 Task: Find a rental property in Presov, Slovakia, from 3rd to 17th August for 4 guests, with a price range of ₹3000 to ₹15000, 3 bedrooms, 4 beds, 2 bathrooms, house type, self check-in, and English-speaking host.
Action: Mouse moved to (705, 113)
Screenshot: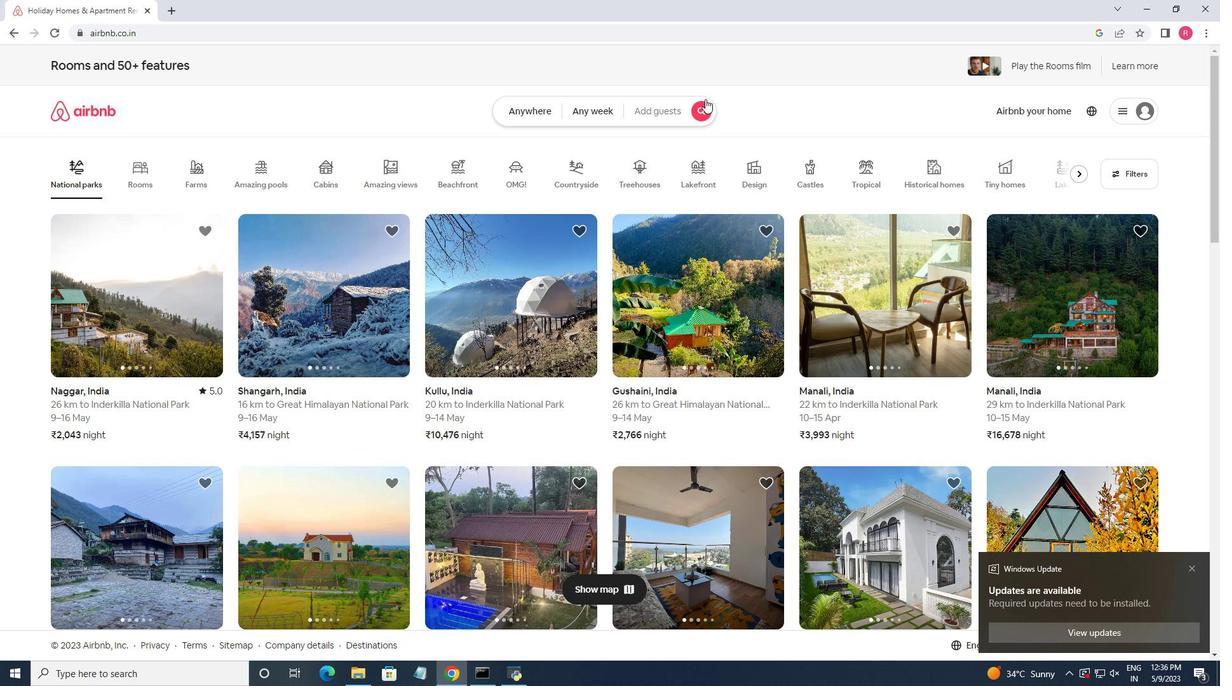 
Action: Mouse pressed left at (705, 113)
Screenshot: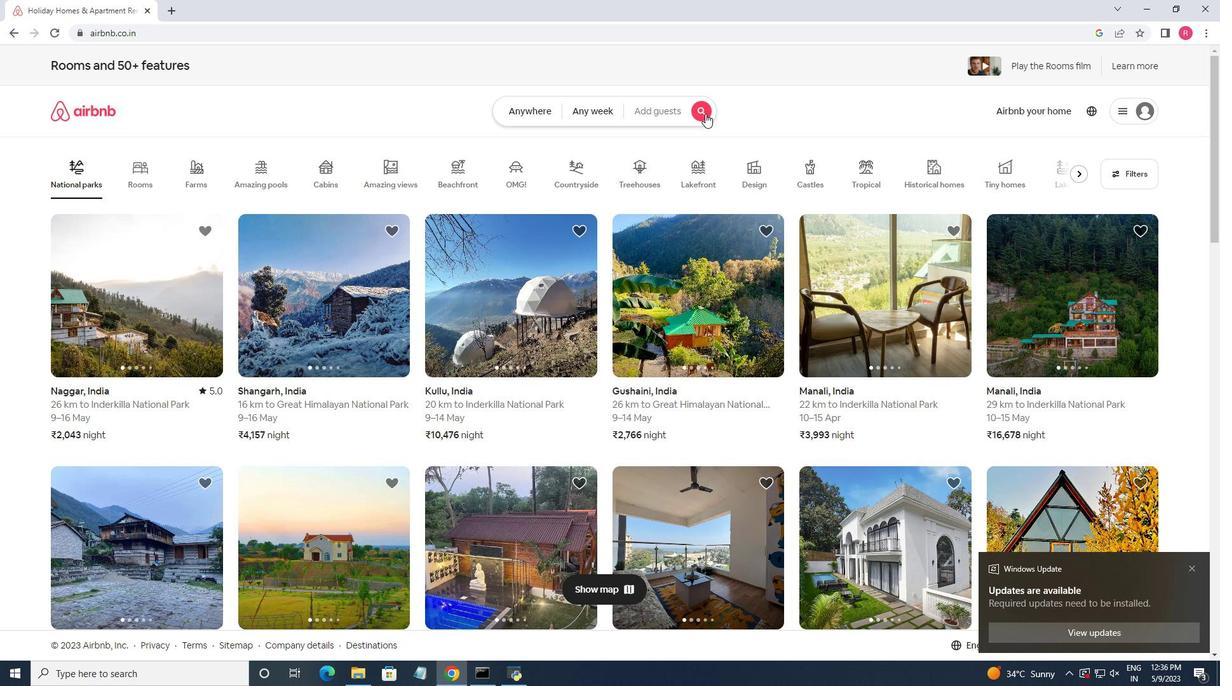 
Action: Mouse moved to (437, 163)
Screenshot: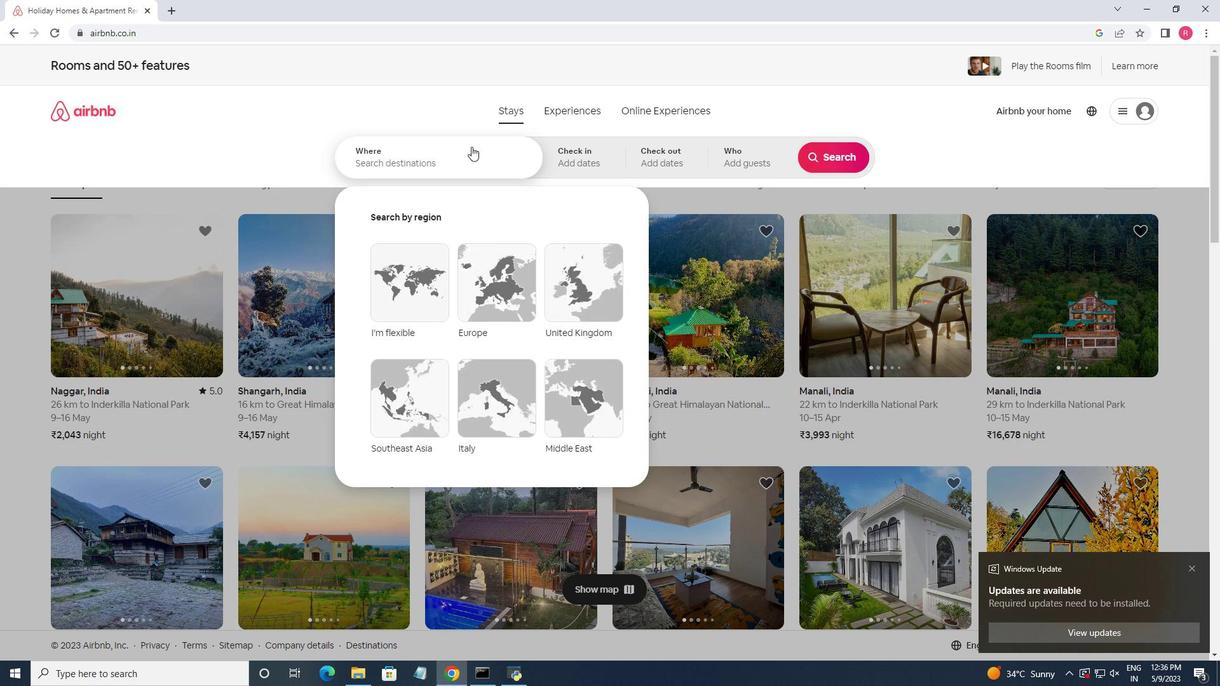 
Action: Mouse pressed left at (437, 163)
Screenshot: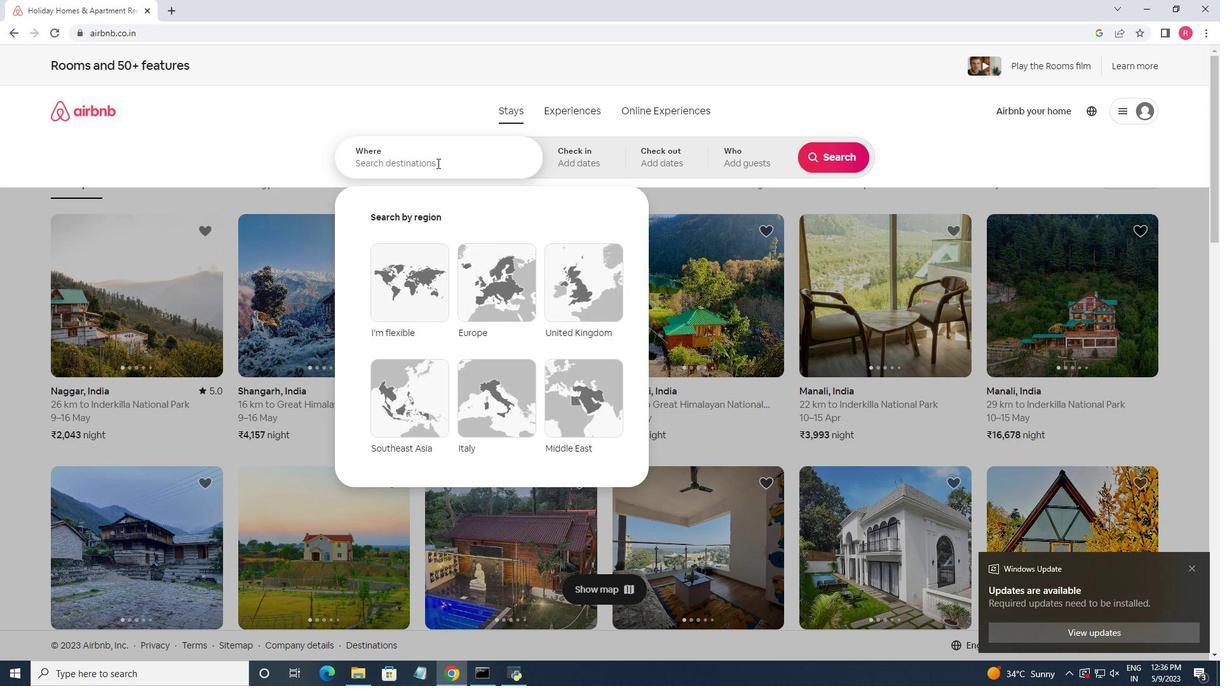 
Action: Key pressed <Key.shift>Presov<Key.space><Key.backspace><Key.shift><<Key.space><Key.shift>Slovakia<Key.enter>
Screenshot: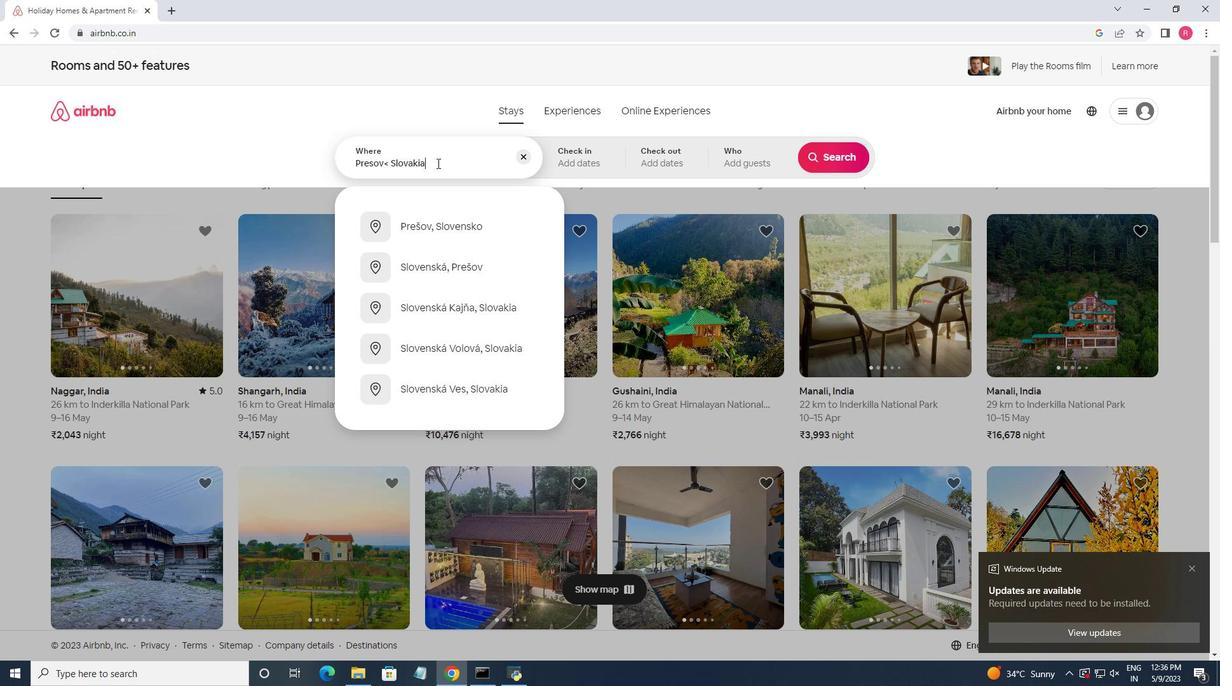 
Action: Mouse moved to (824, 263)
Screenshot: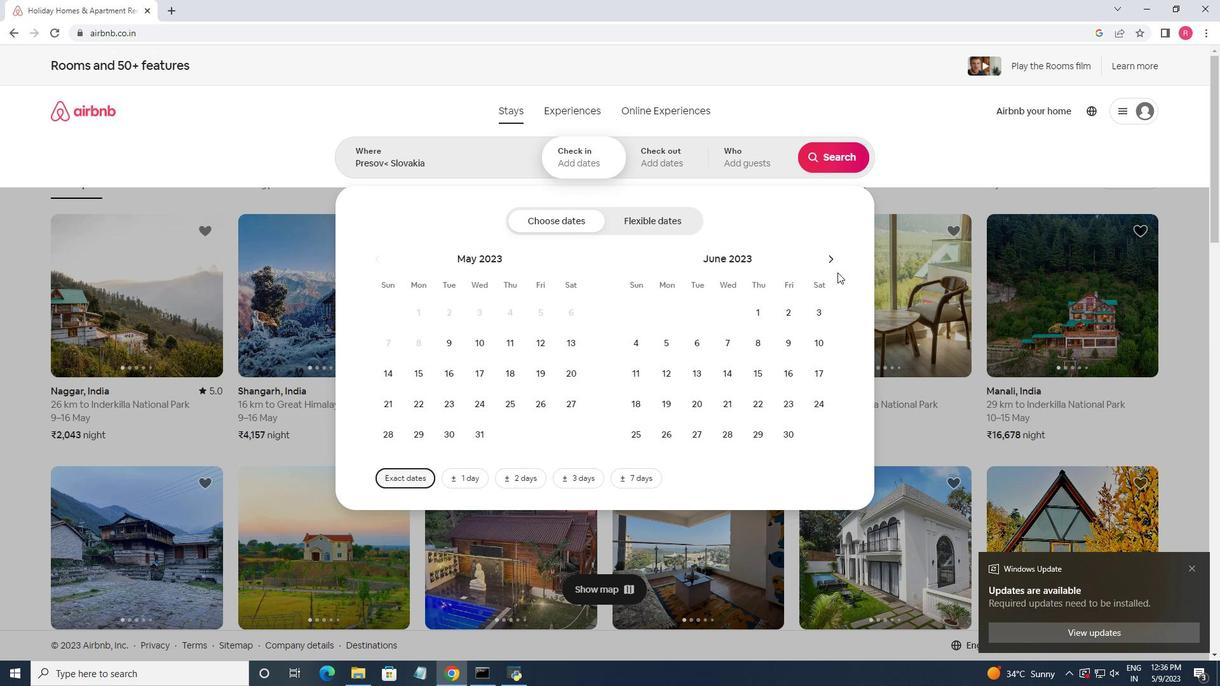 
Action: Mouse pressed left at (824, 263)
Screenshot: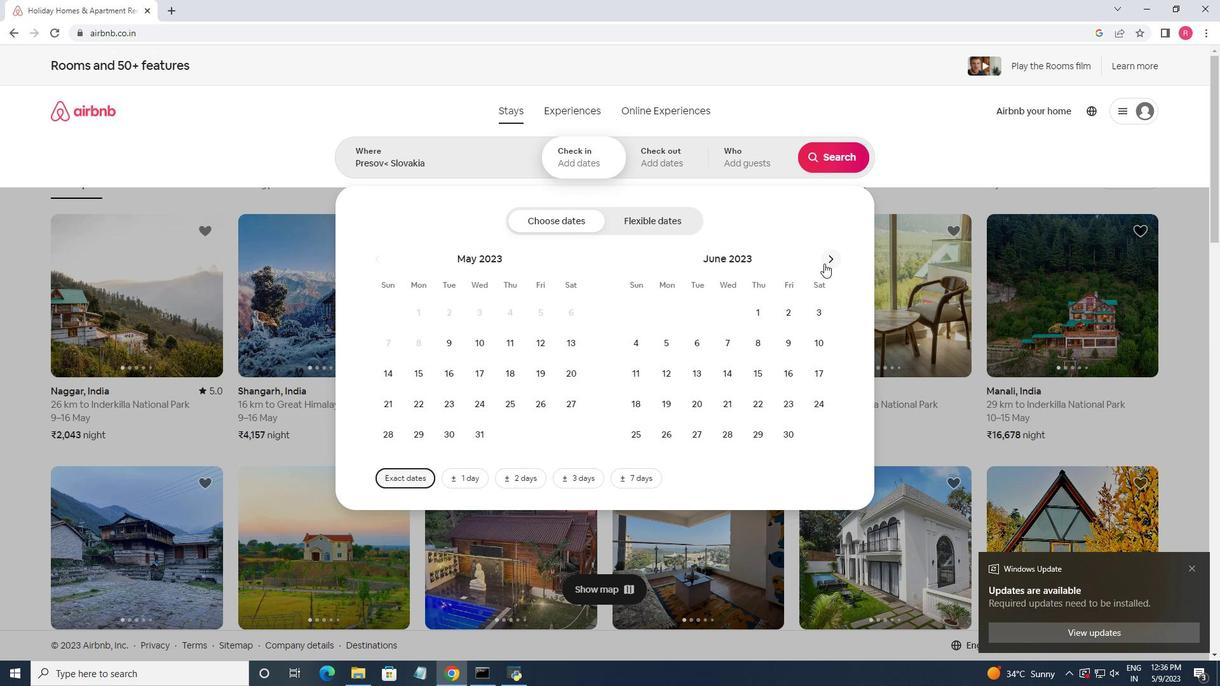 
Action: Mouse pressed left at (824, 263)
Screenshot: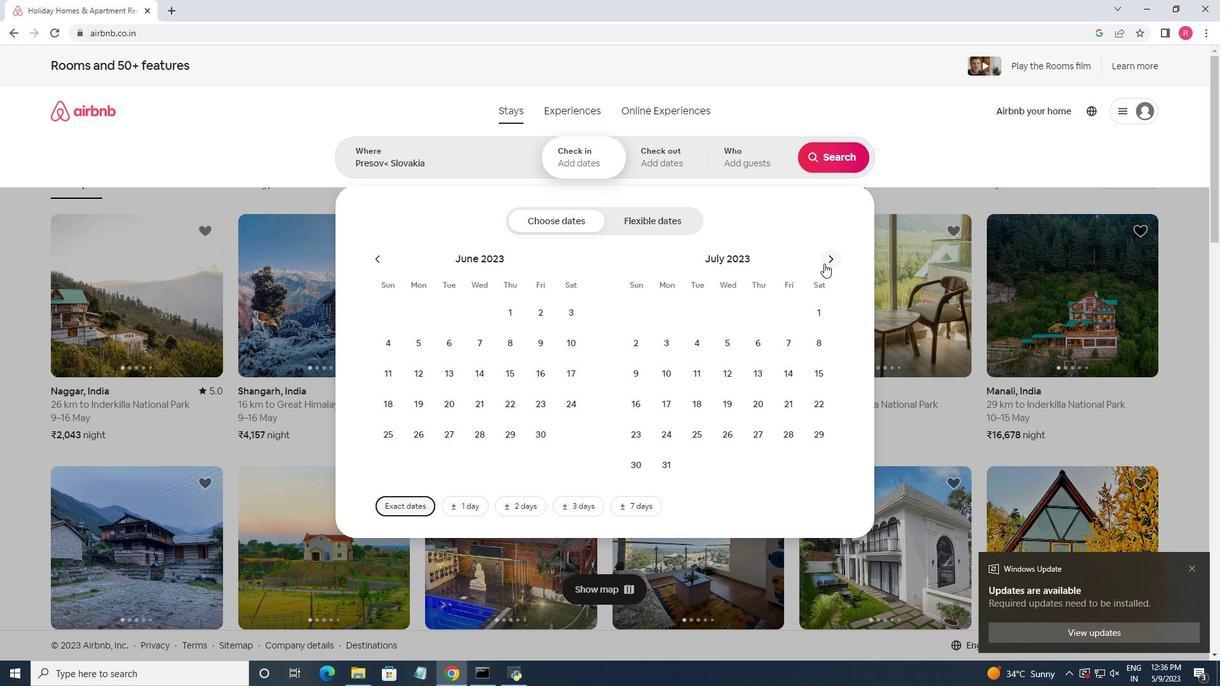 
Action: Mouse moved to (768, 312)
Screenshot: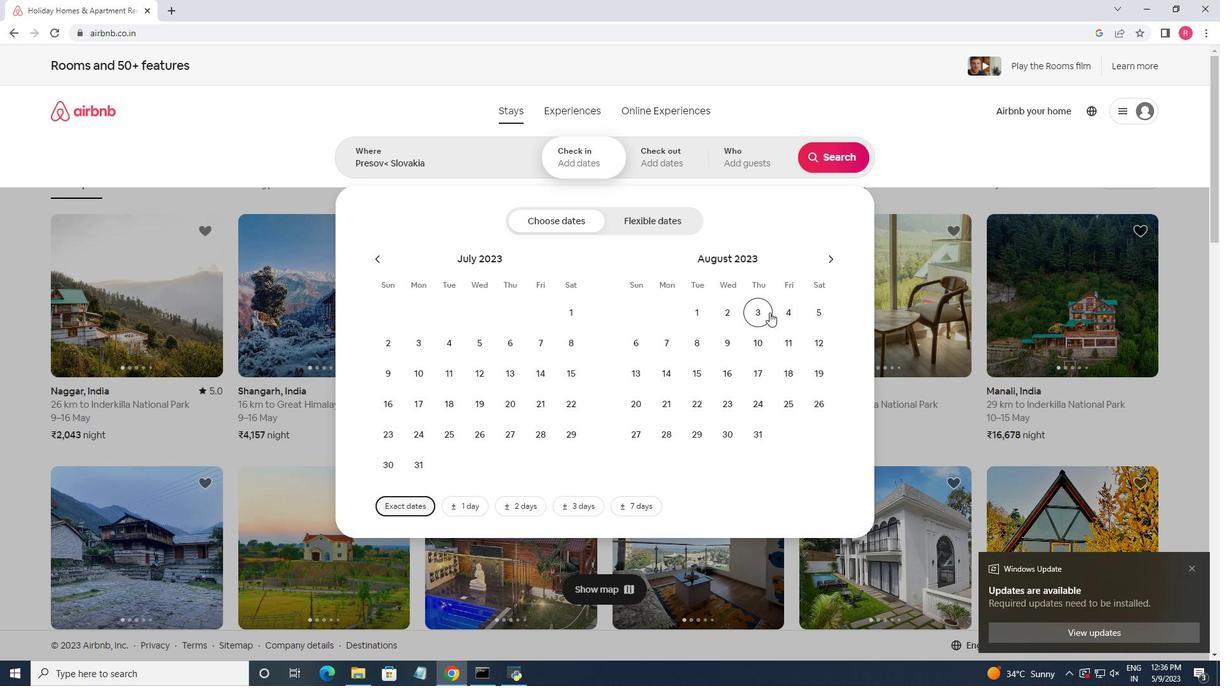 
Action: Mouse pressed left at (768, 312)
Screenshot: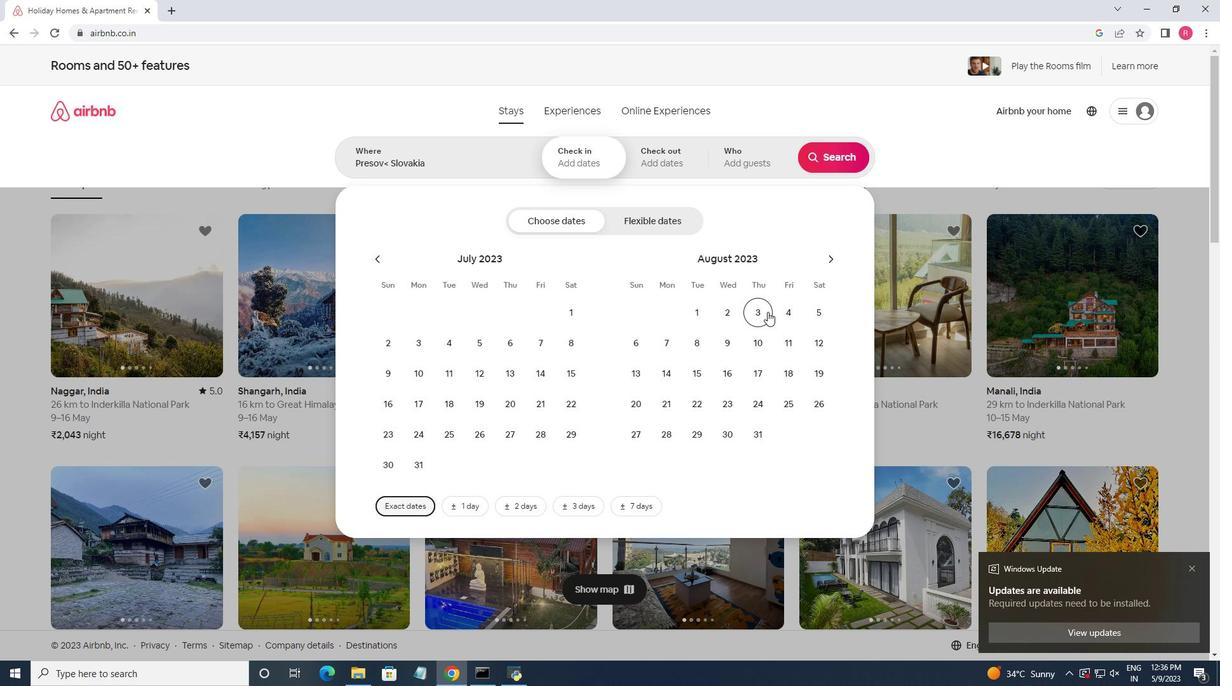 
Action: Mouse moved to (759, 374)
Screenshot: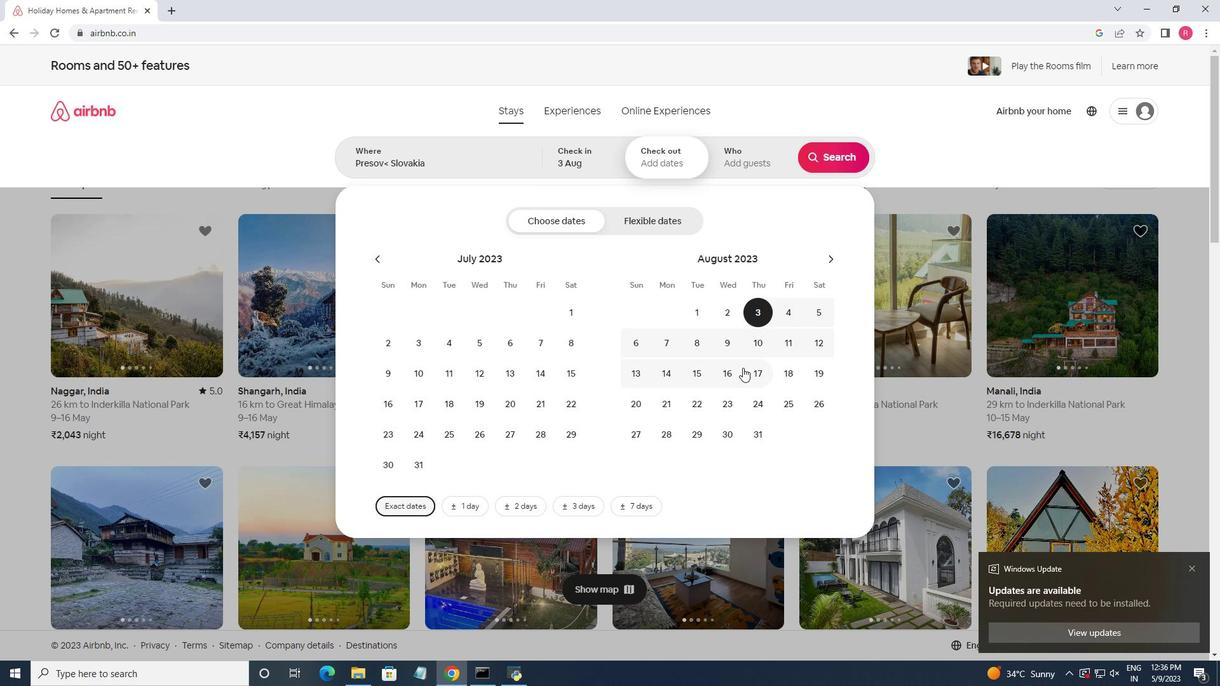 
Action: Mouse pressed left at (759, 374)
Screenshot: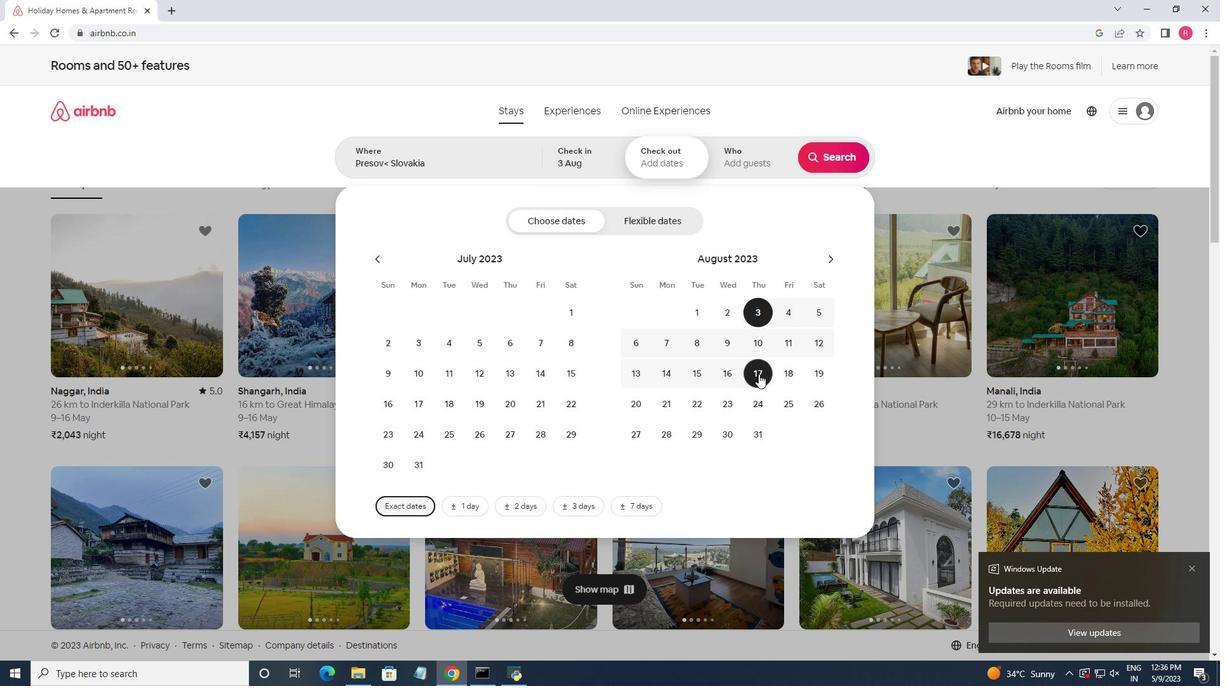 
Action: Mouse moved to (750, 167)
Screenshot: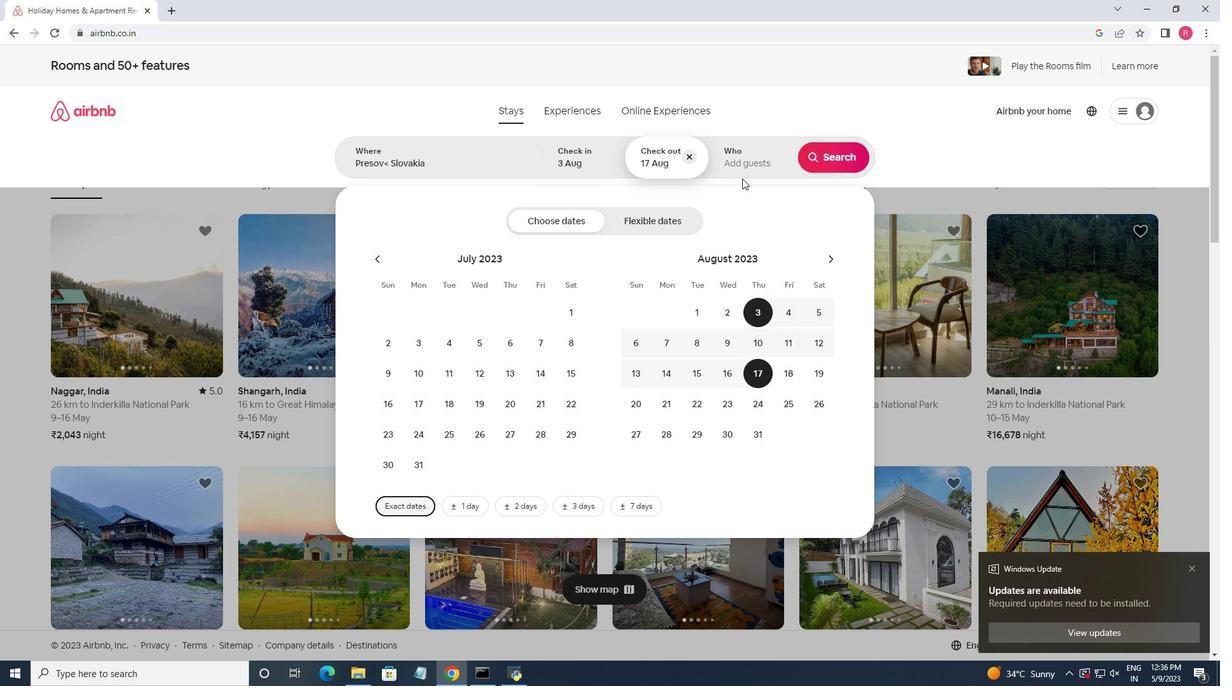 
Action: Mouse pressed left at (750, 167)
Screenshot: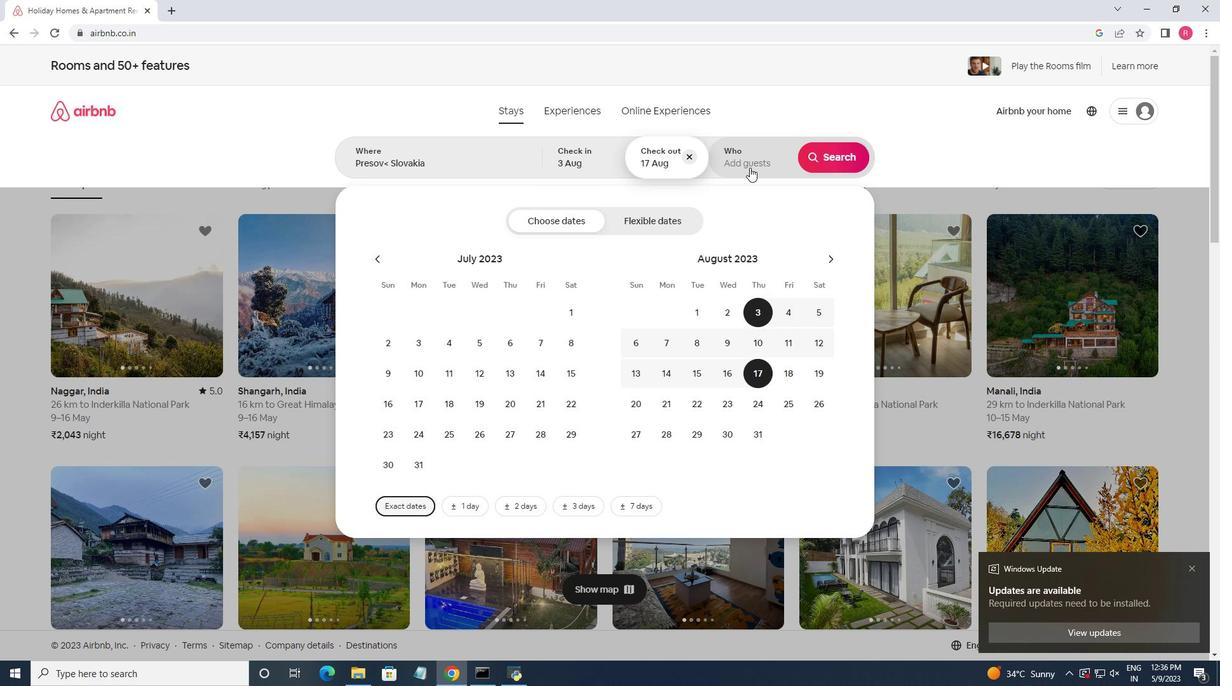
Action: Mouse moved to (845, 222)
Screenshot: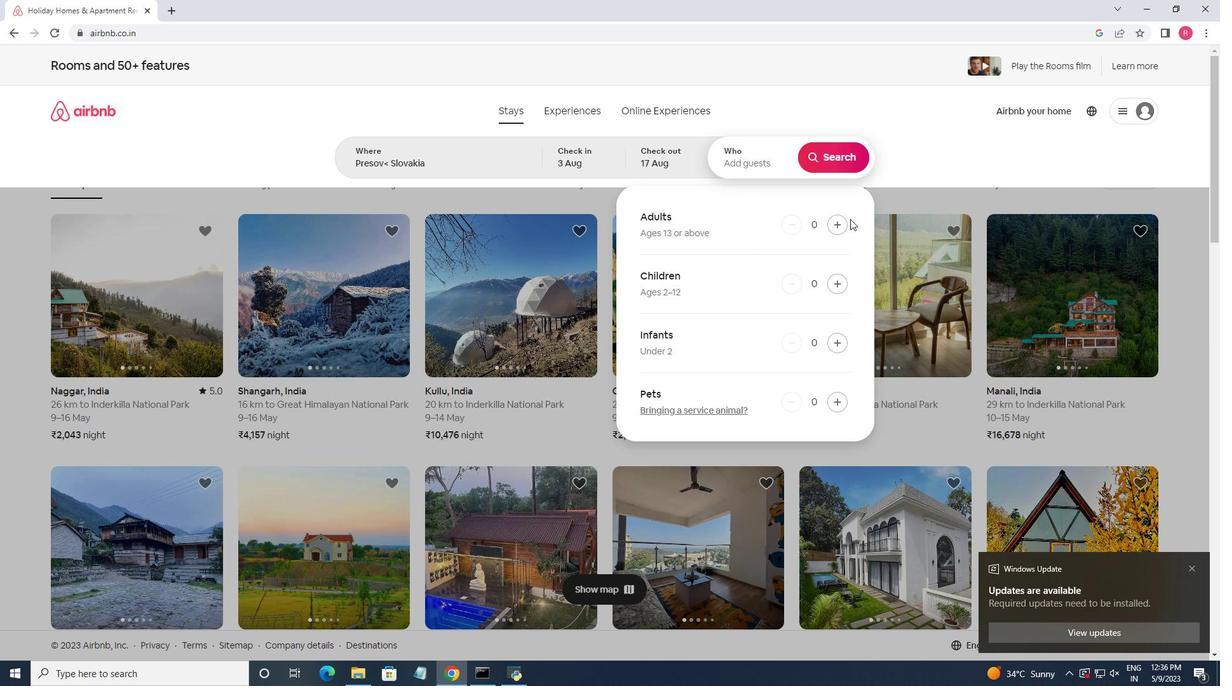 
Action: Mouse pressed left at (845, 222)
Screenshot: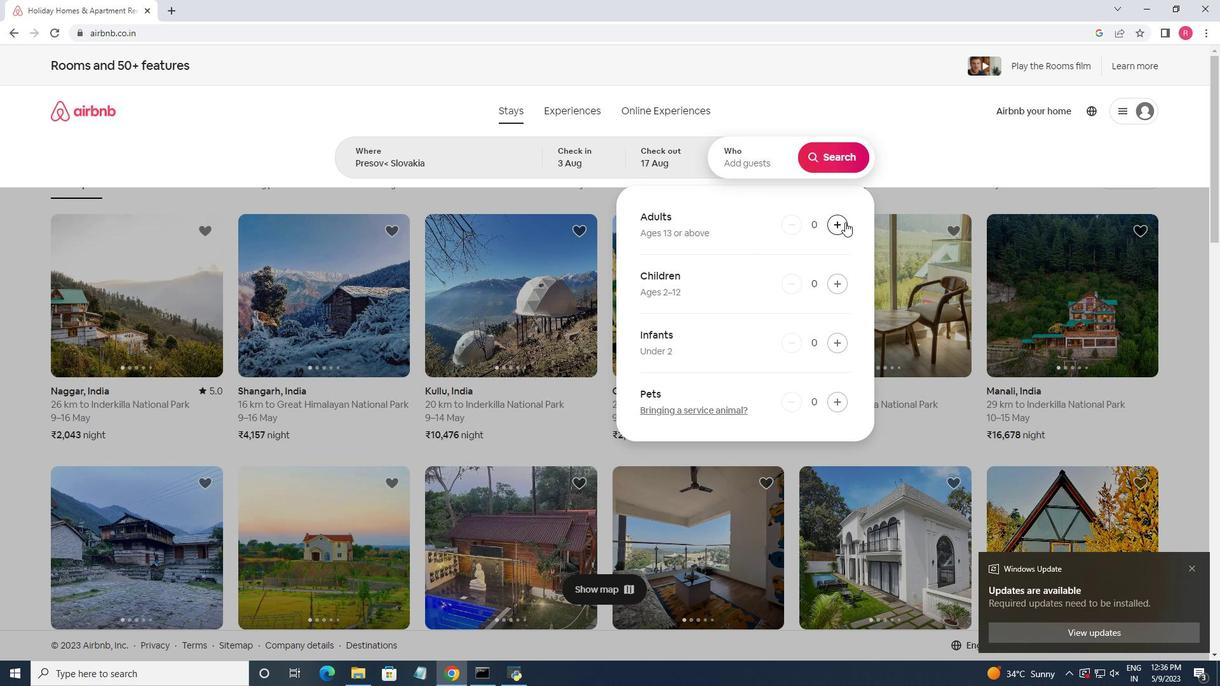 
Action: Mouse pressed left at (845, 222)
Screenshot: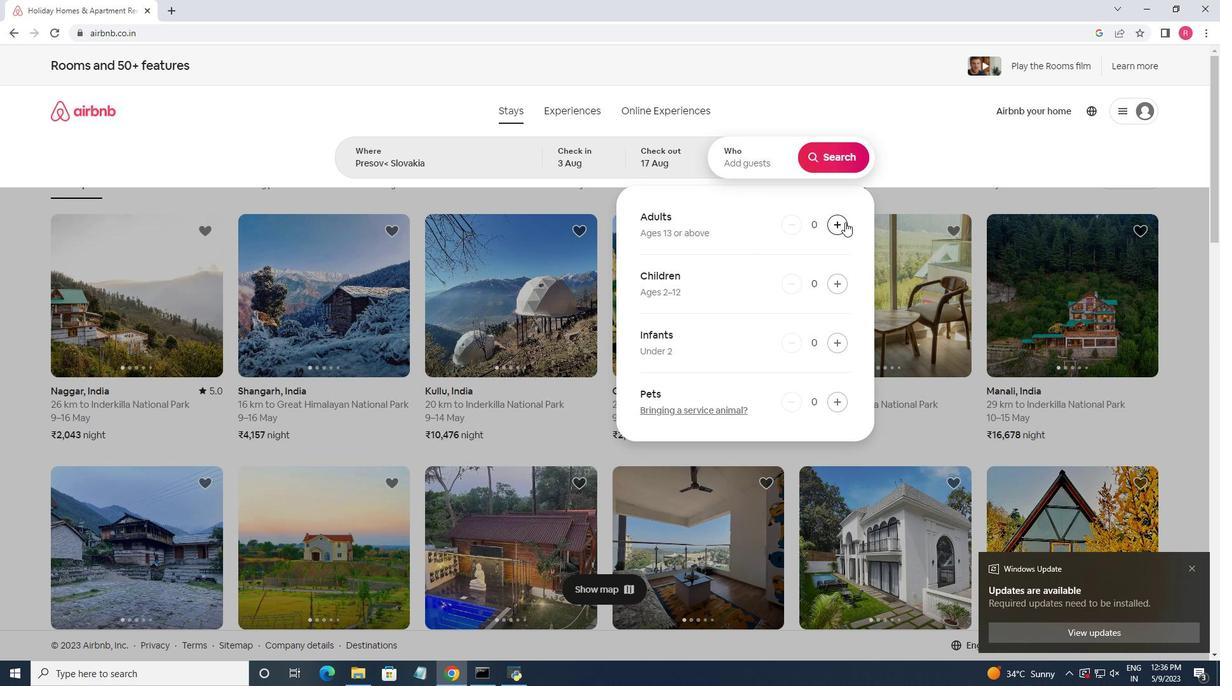
Action: Mouse pressed left at (845, 222)
Screenshot: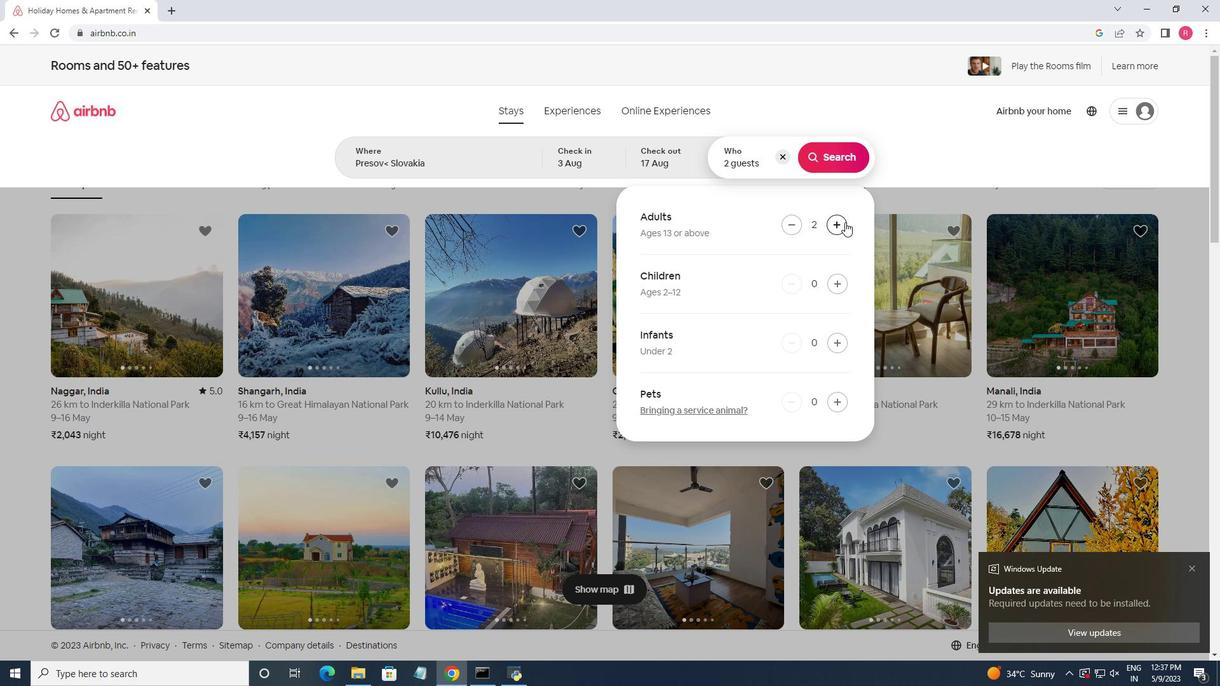 
Action: Mouse moved to (835, 284)
Screenshot: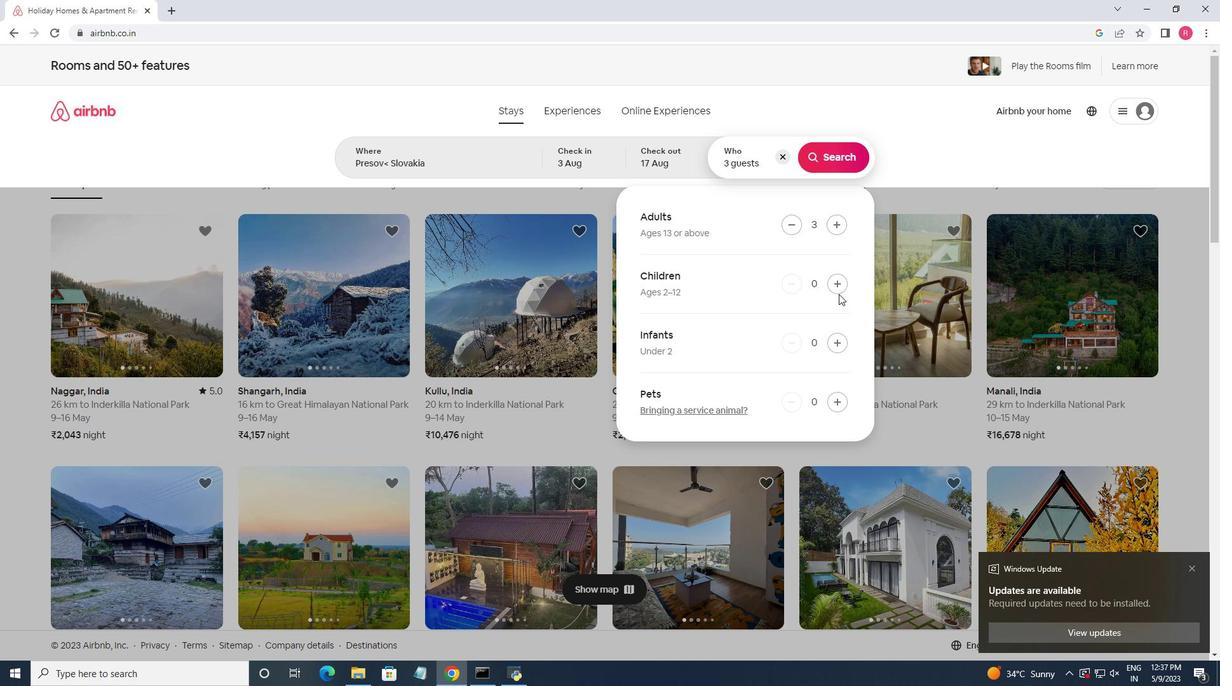 
Action: Mouse pressed left at (835, 284)
Screenshot: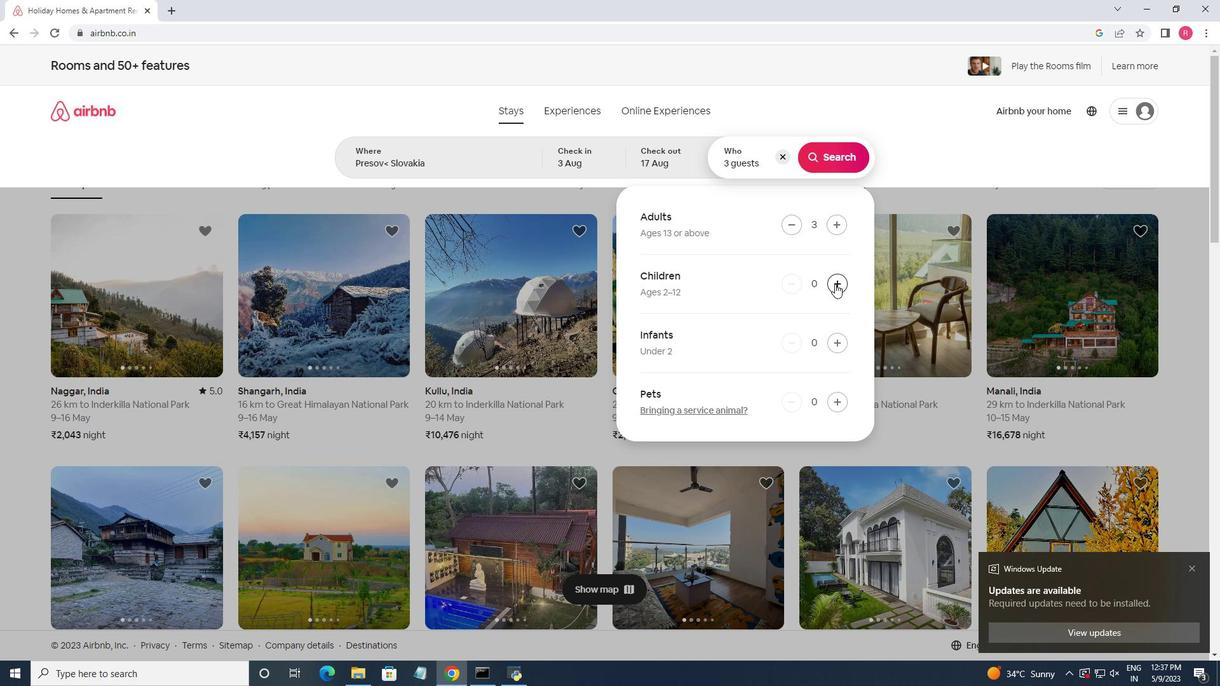 
Action: Mouse moved to (859, 160)
Screenshot: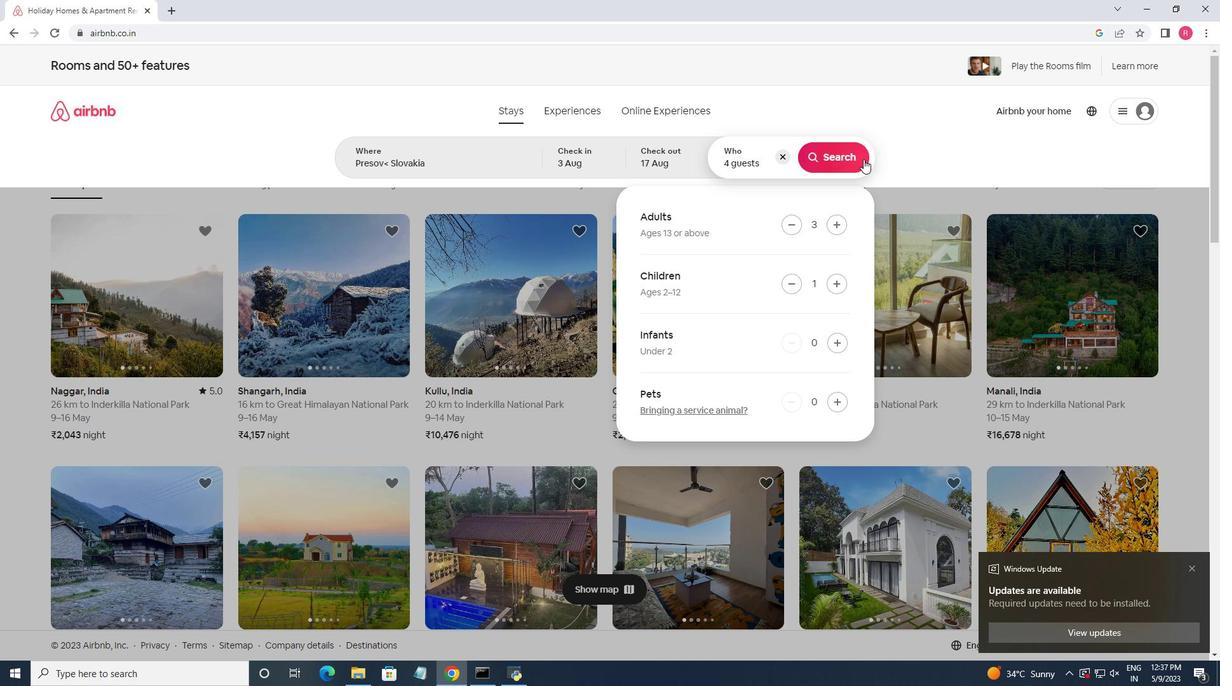 
Action: Mouse pressed left at (859, 160)
Screenshot: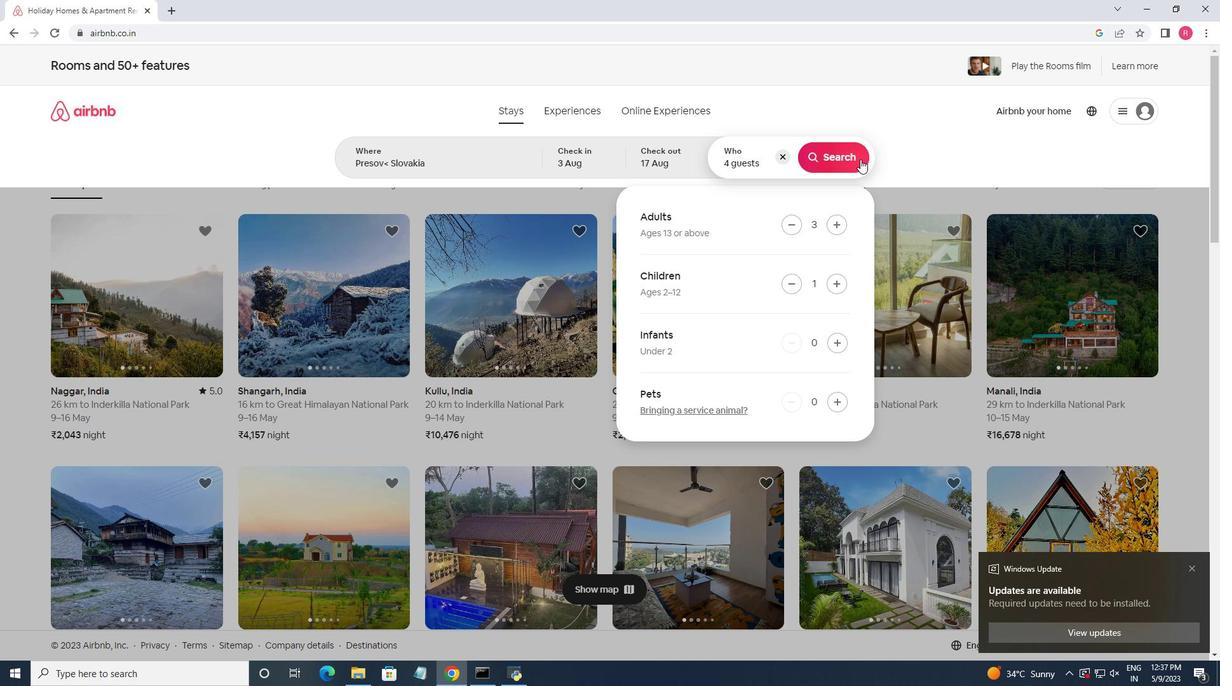 
Action: Mouse moved to (1142, 118)
Screenshot: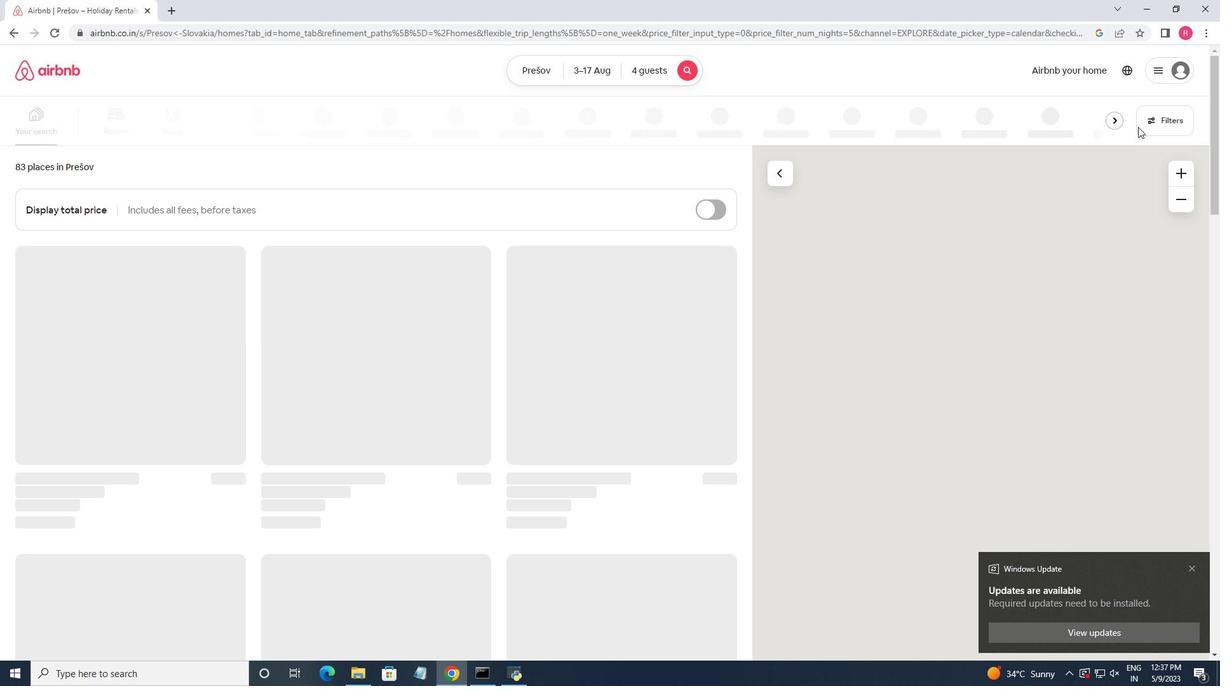 
Action: Mouse pressed left at (1142, 118)
Screenshot: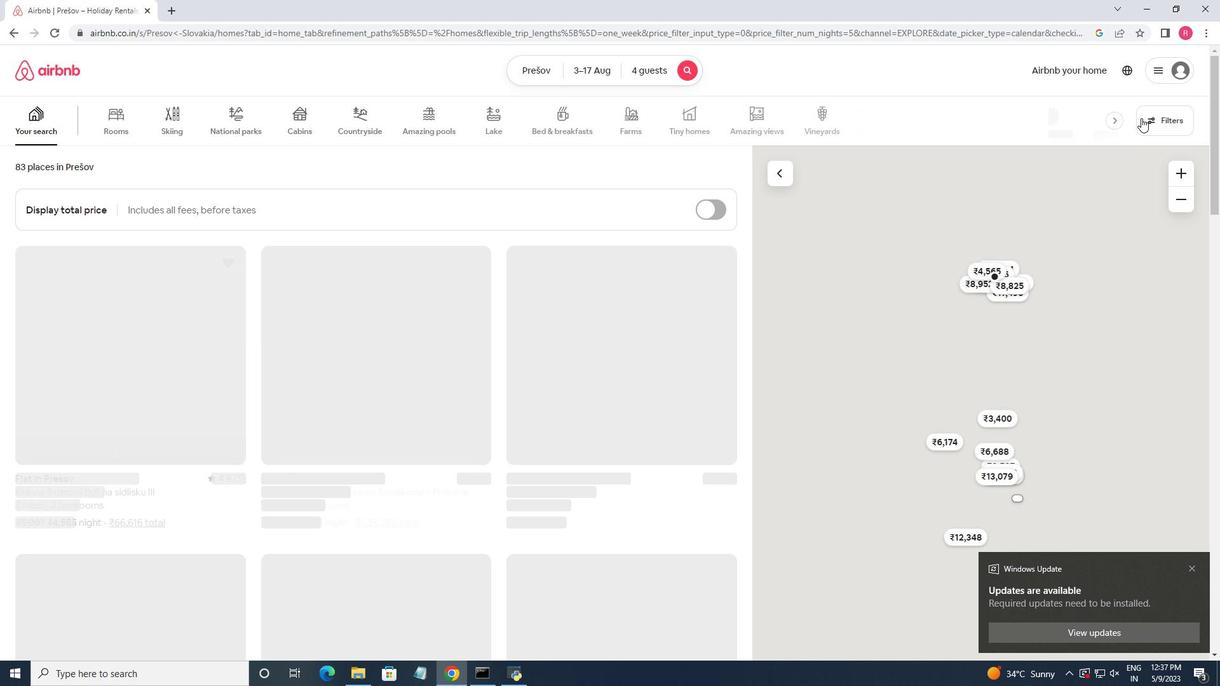 
Action: Mouse moved to (621, 363)
Screenshot: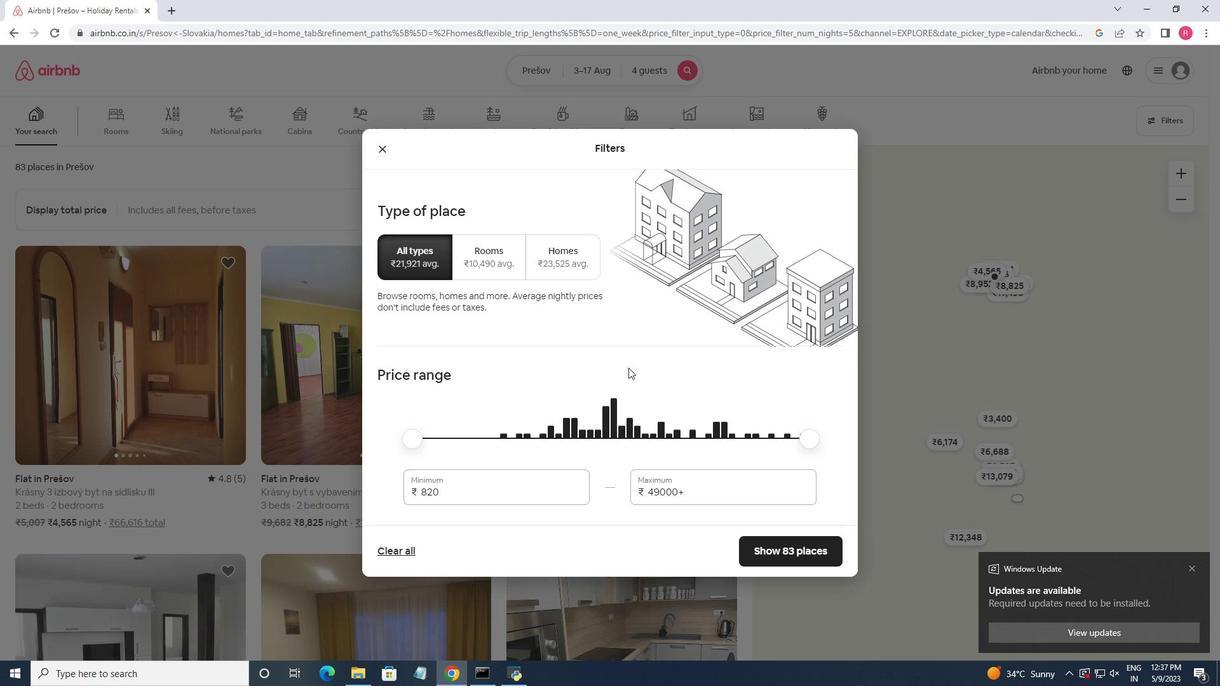 
Action: Mouse scrolled (621, 363) with delta (0, 0)
Screenshot: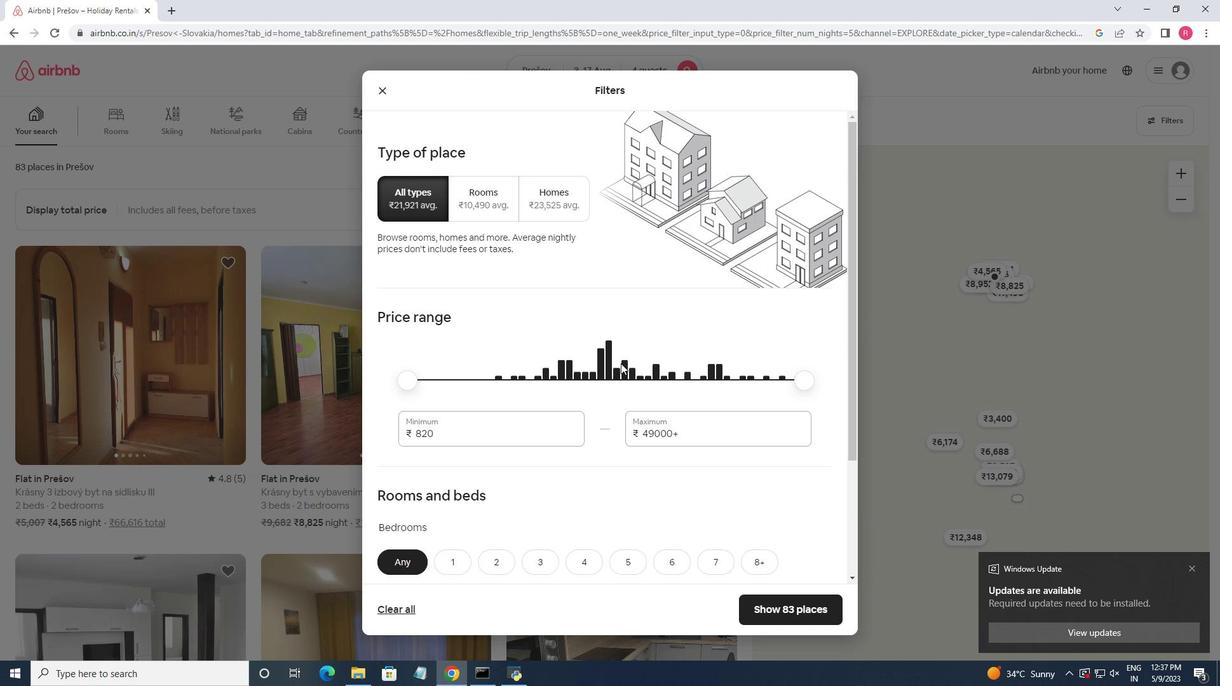 
Action: Mouse moved to (447, 368)
Screenshot: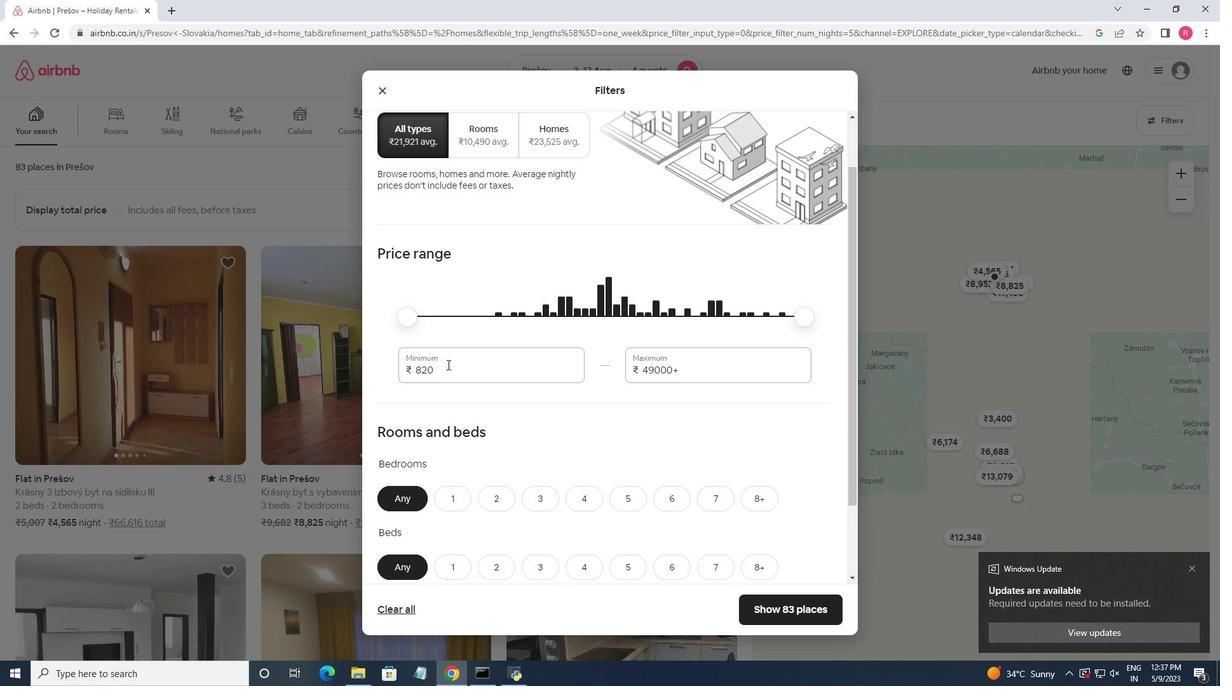 
Action: Mouse pressed left at (447, 368)
Screenshot: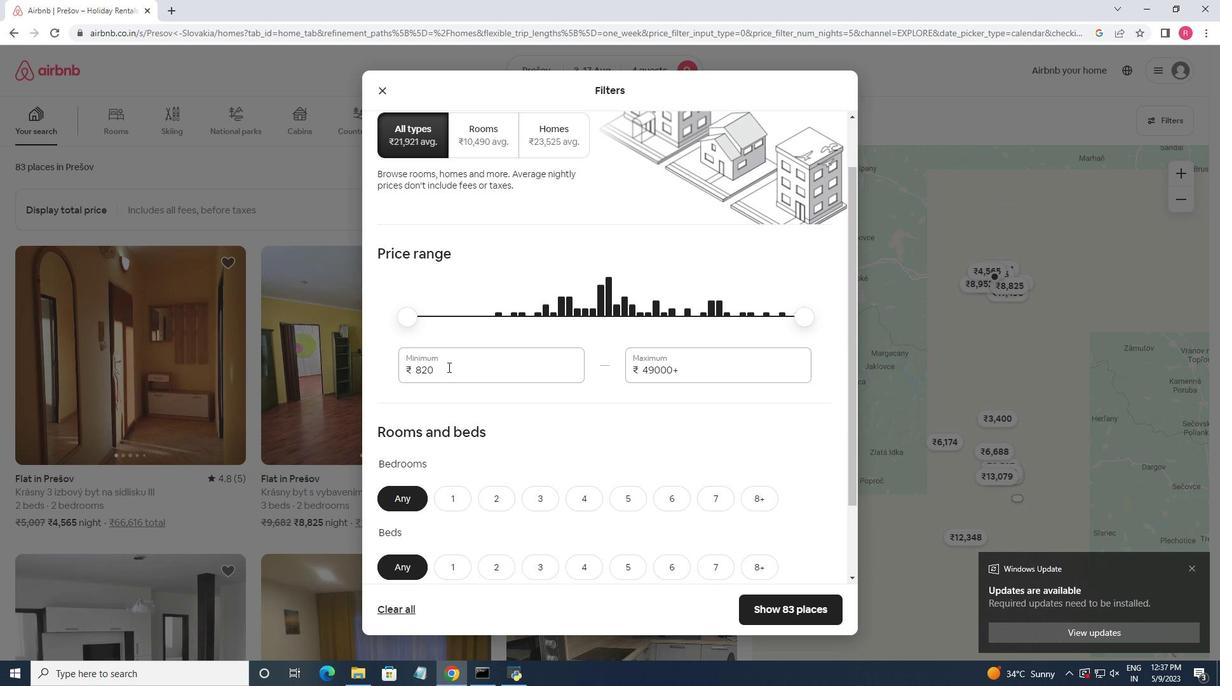 
Action: Mouse moved to (447, 368)
Screenshot: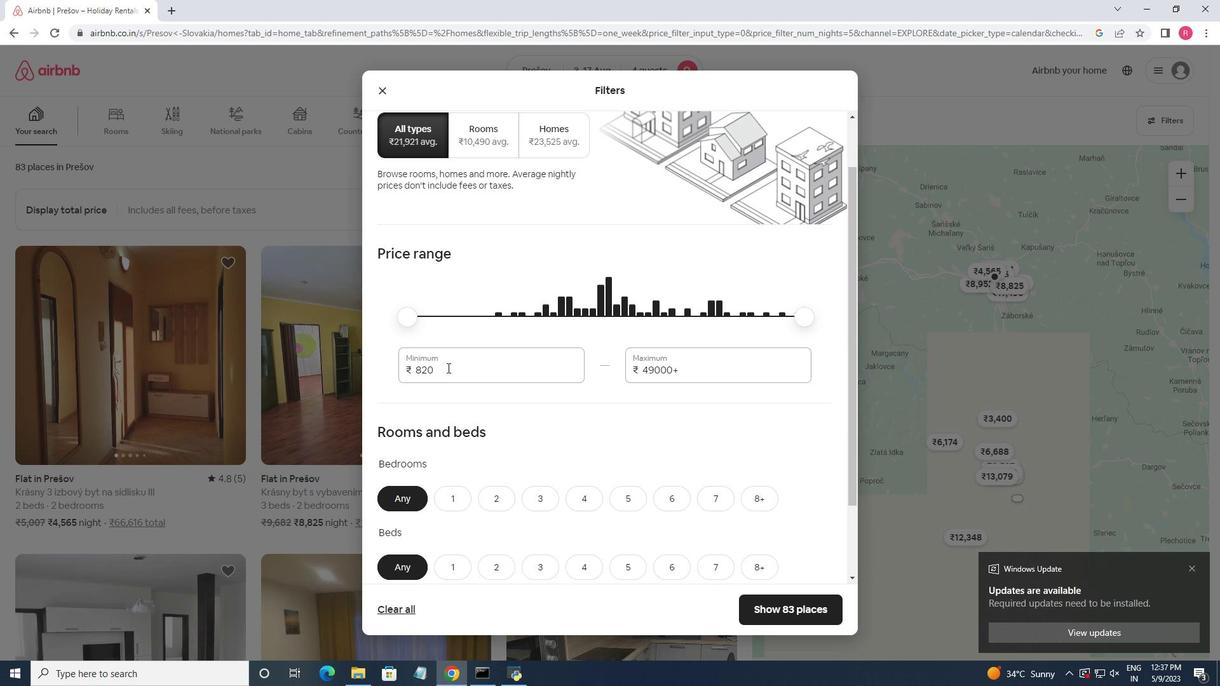 
Action: Mouse pressed left at (447, 368)
Screenshot: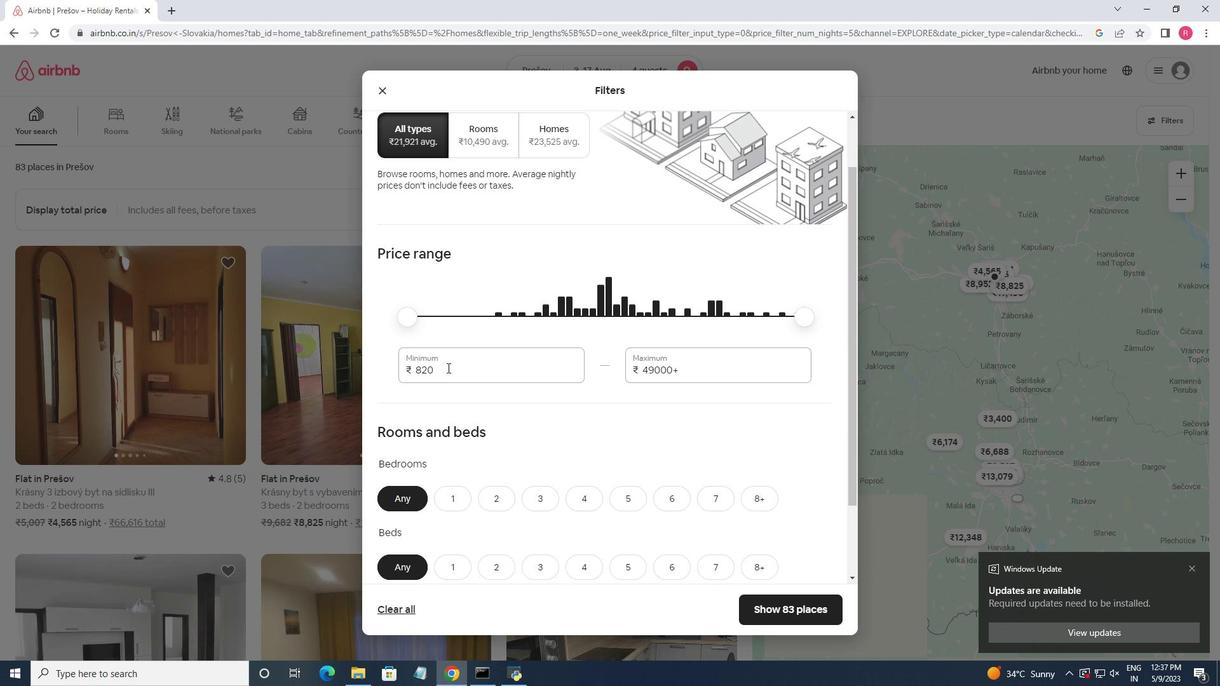 
Action: Key pressed <Key.backspace>3000<Key.tab>15000
Screenshot: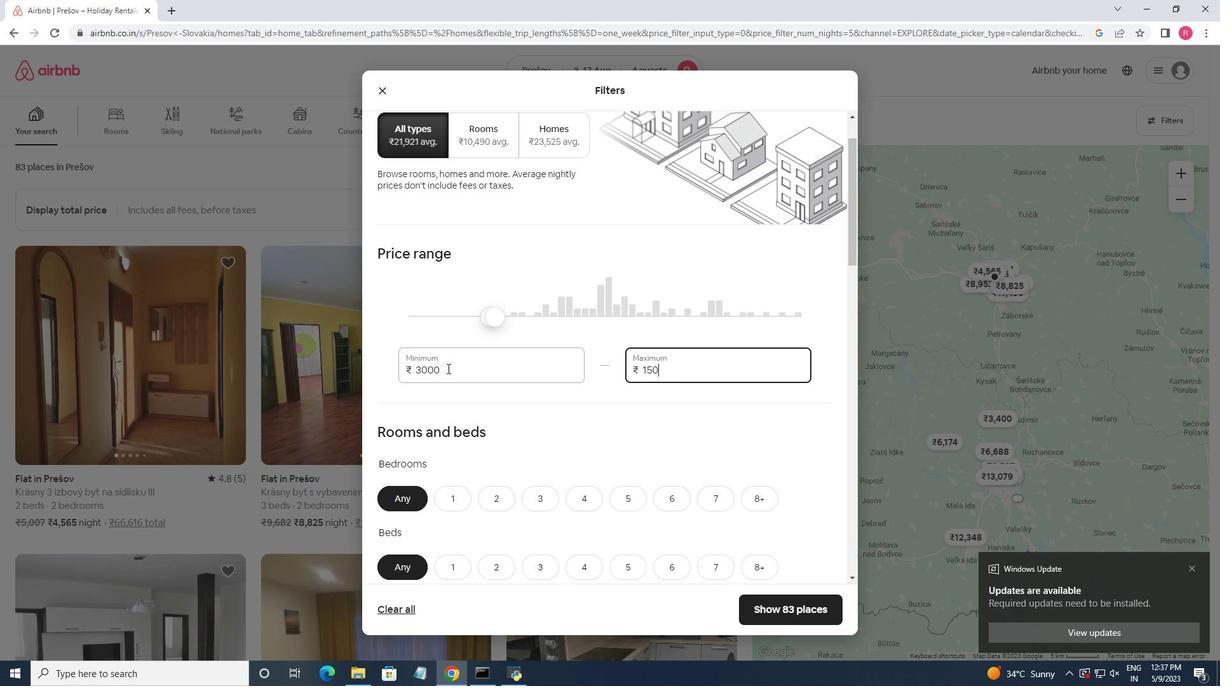 
Action: Mouse moved to (555, 413)
Screenshot: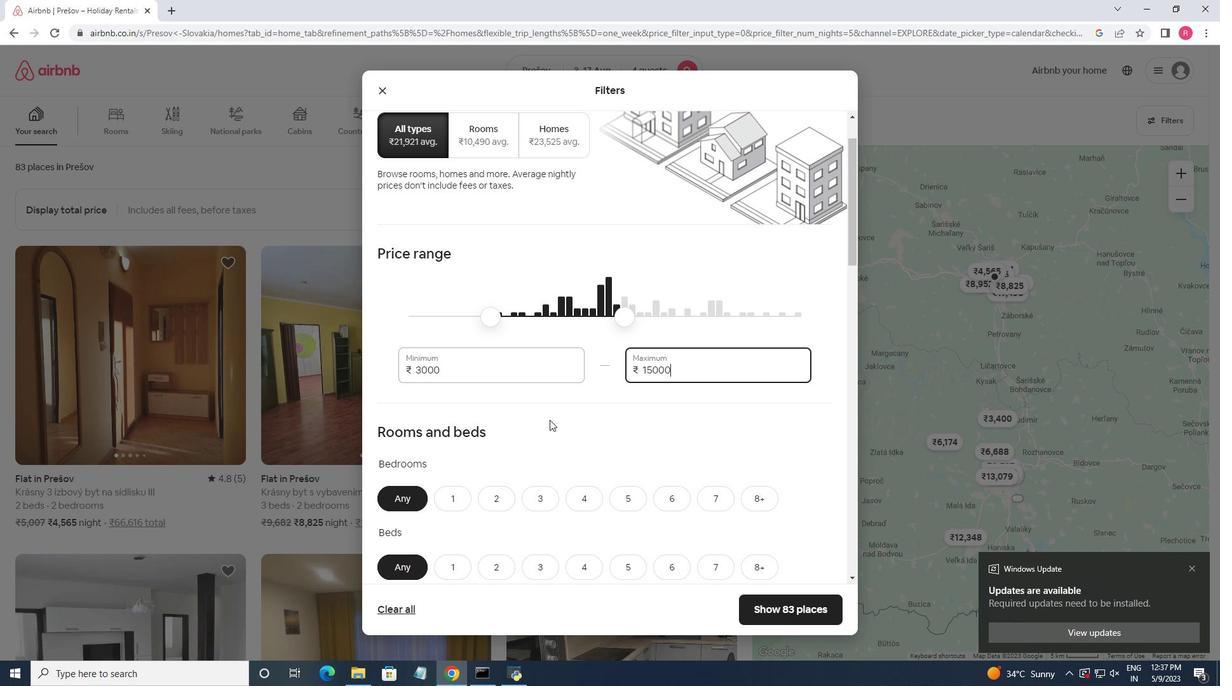 
Action: Mouse scrolled (555, 412) with delta (0, 0)
Screenshot: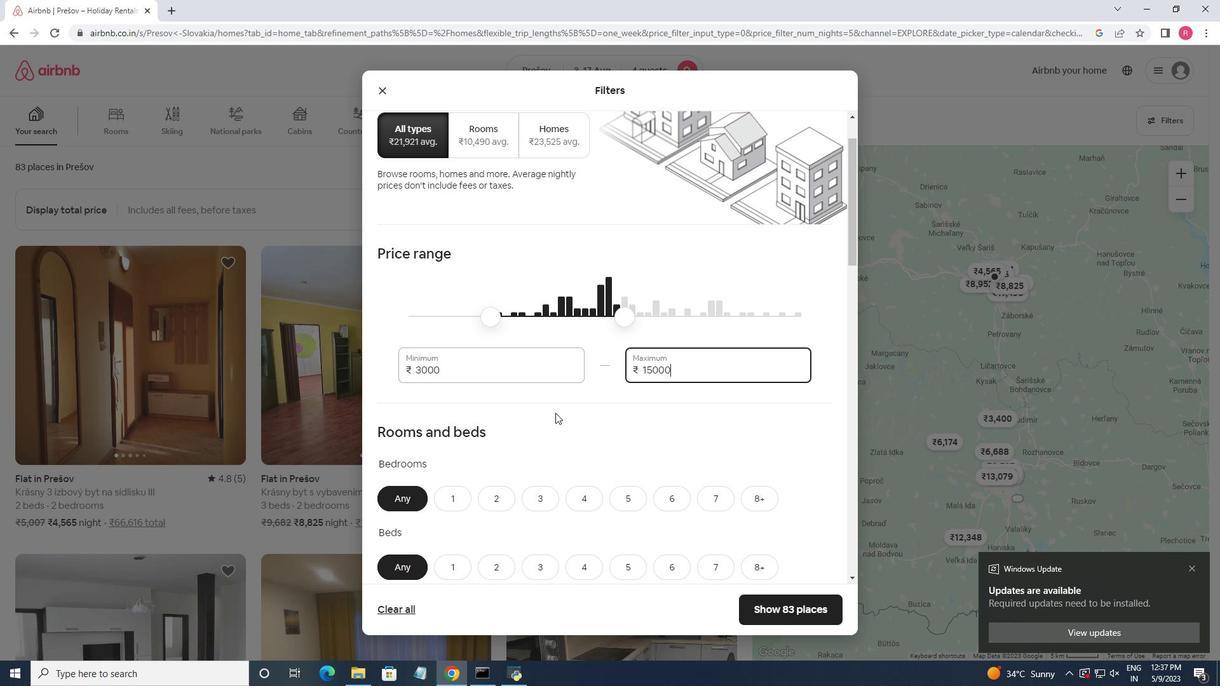 
Action: Mouse scrolled (555, 412) with delta (0, 0)
Screenshot: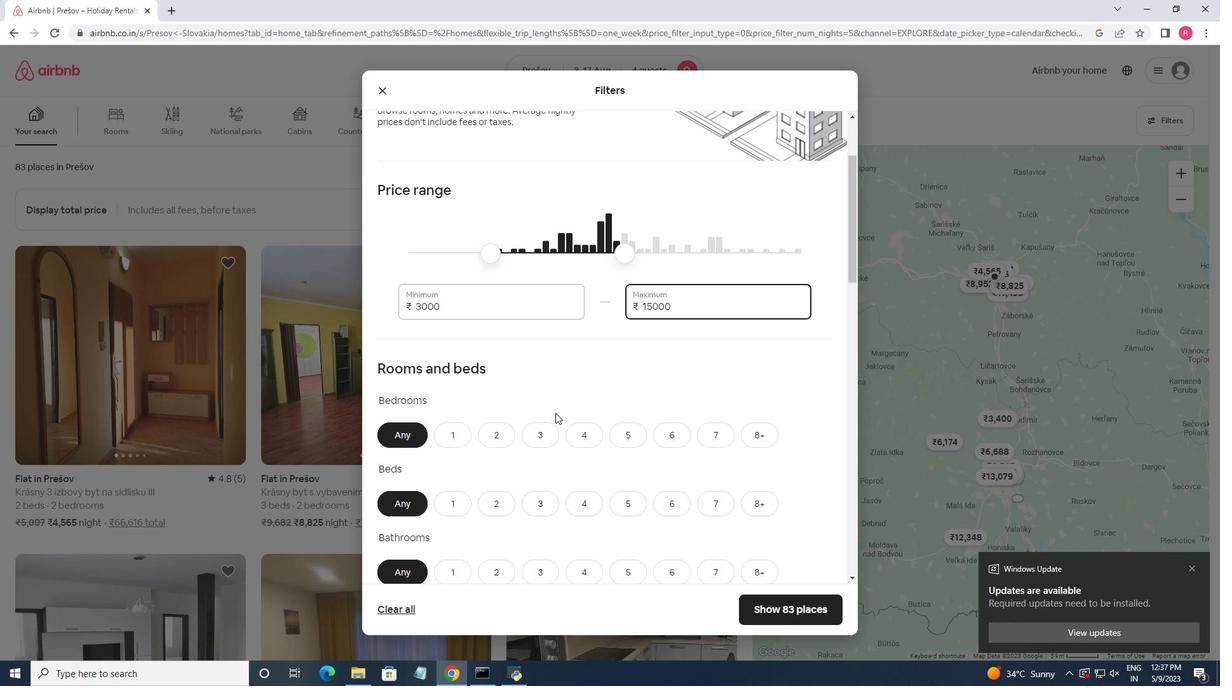
Action: Mouse scrolled (555, 412) with delta (0, 0)
Screenshot: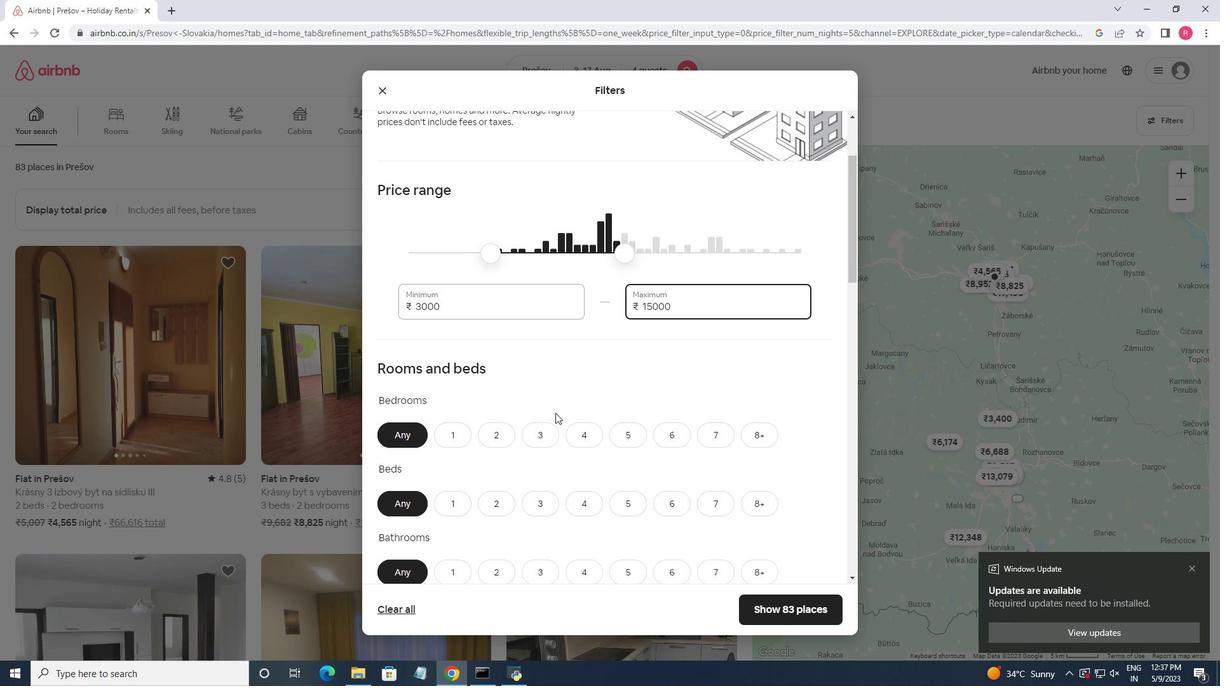 
Action: Mouse moved to (546, 310)
Screenshot: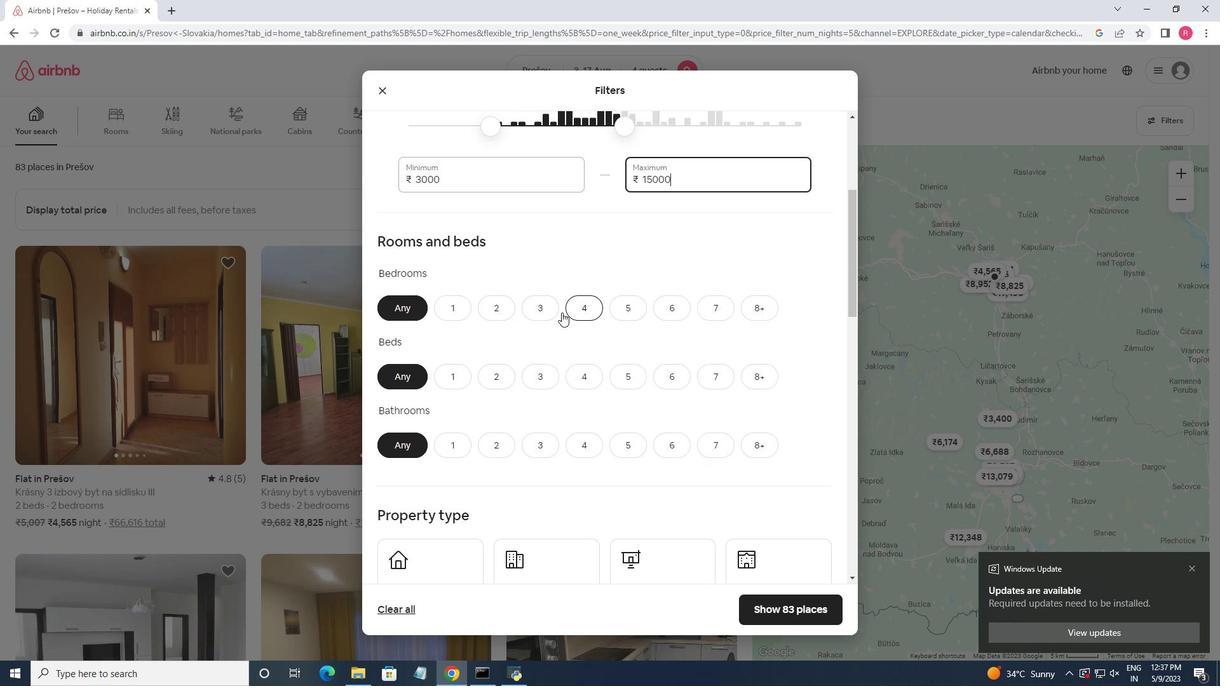
Action: Mouse pressed left at (546, 310)
Screenshot: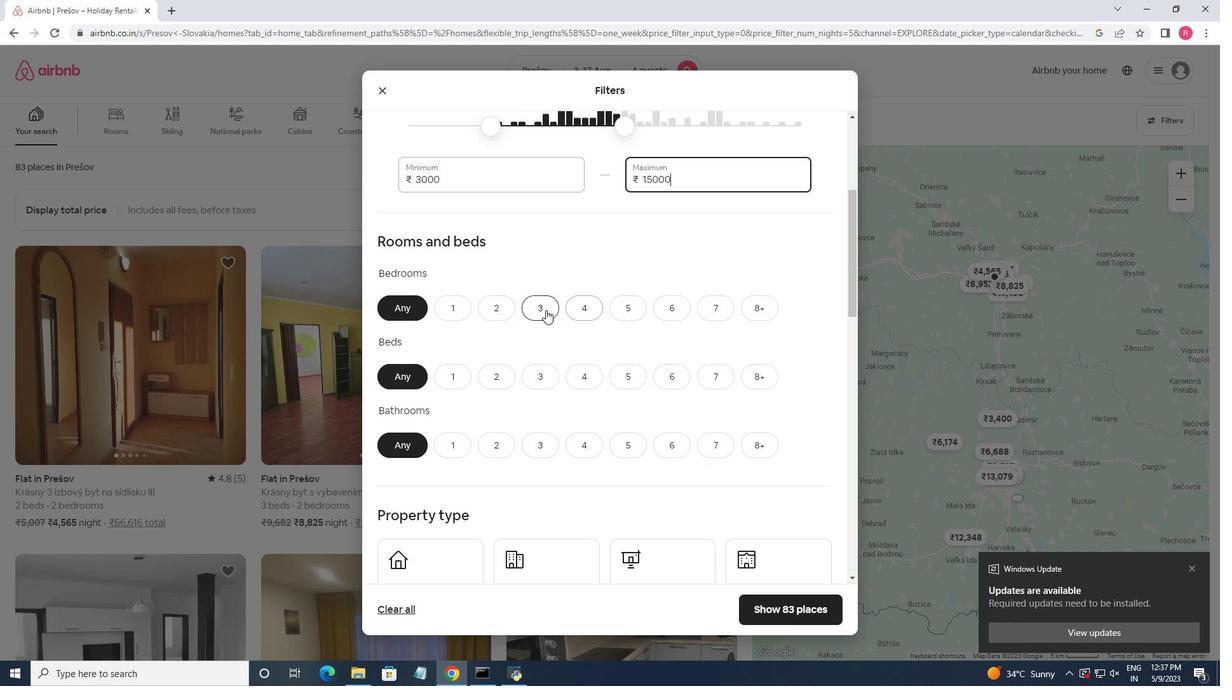 
Action: Mouse moved to (588, 376)
Screenshot: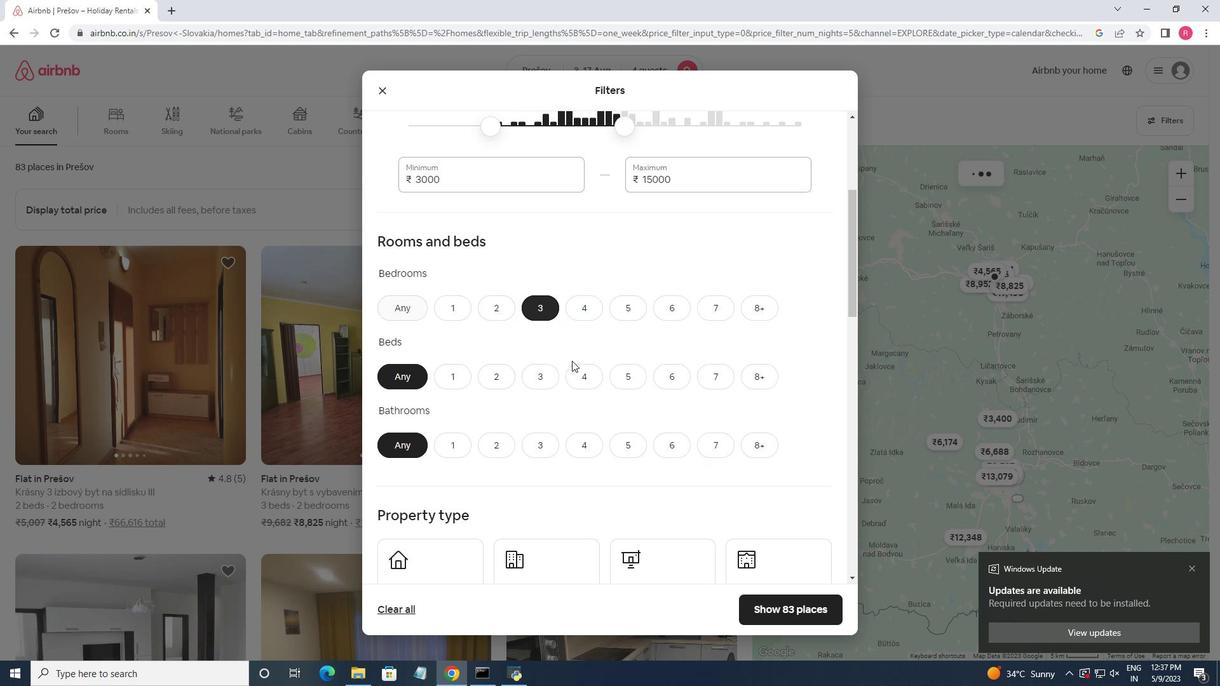 
Action: Mouse pressed left at (588, 376)
Screenshot: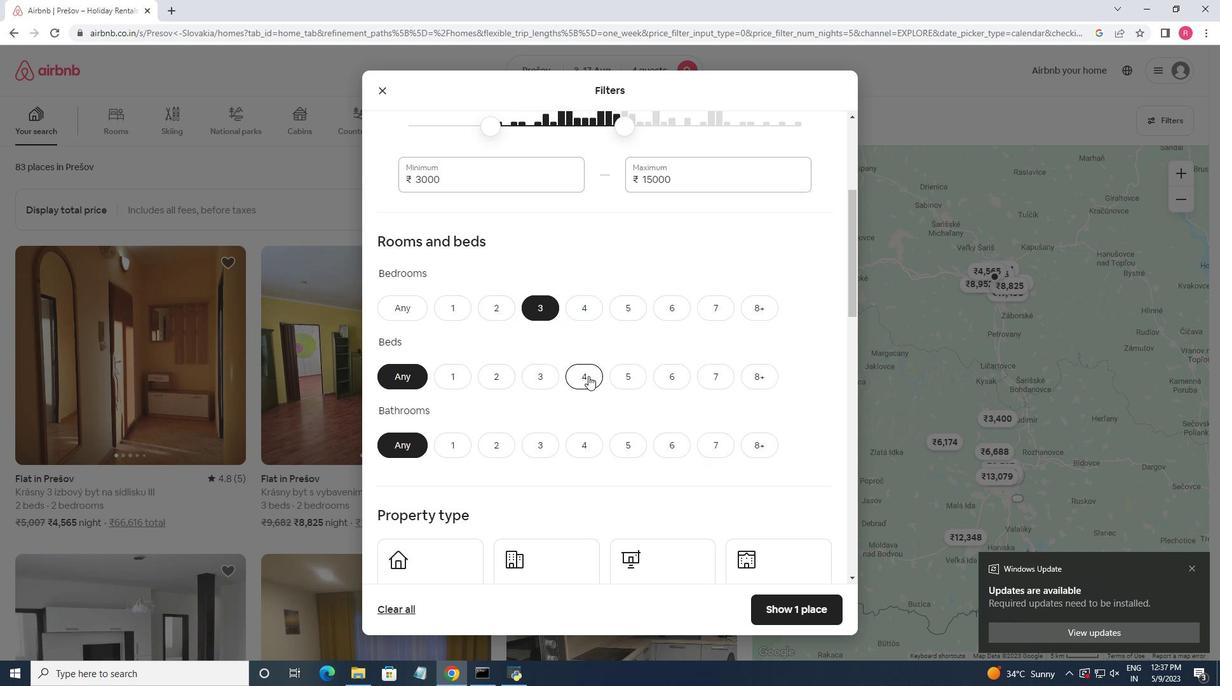
Action: Mouse moved to (496, 440)
Screenshot: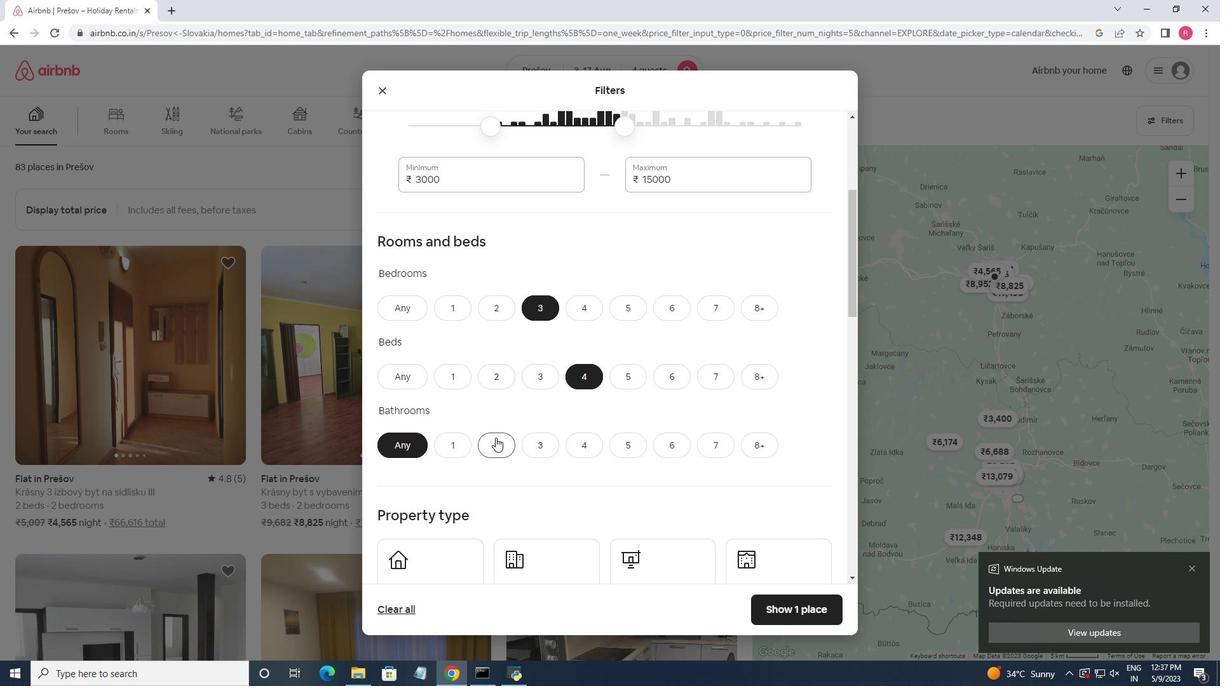 
Action: Mouse pressed left at (496, 440)
Screenshot: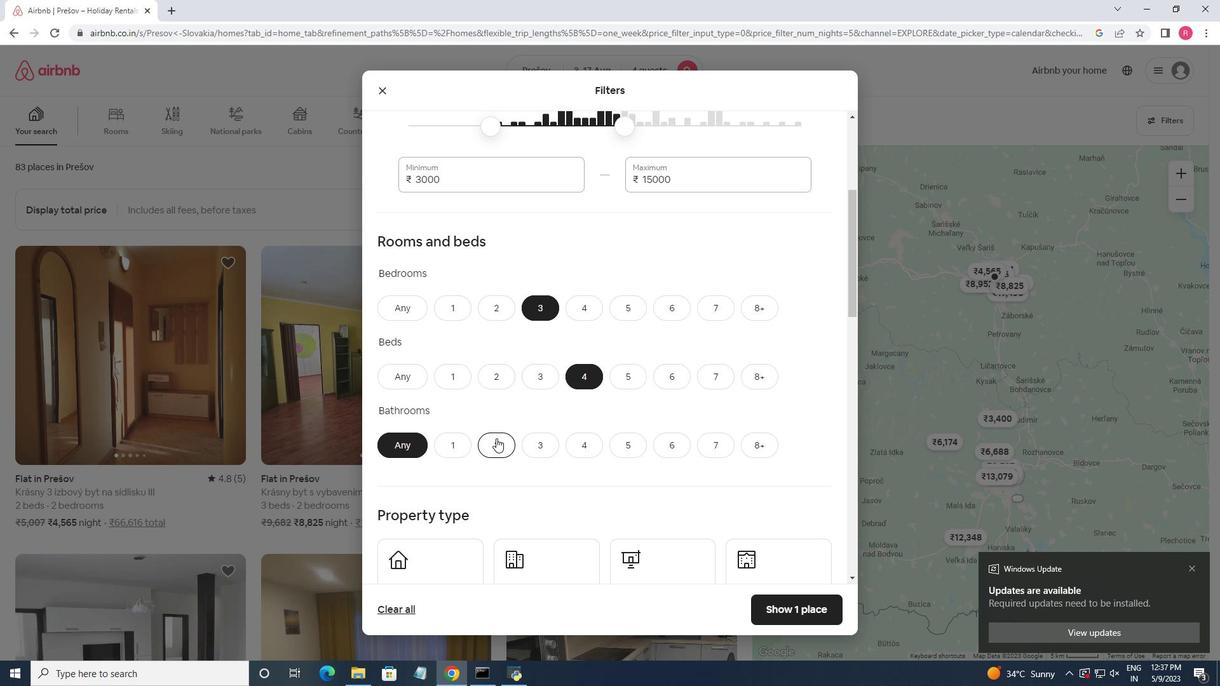 
Action: Mouse moved to (553, 386)
Screenshot: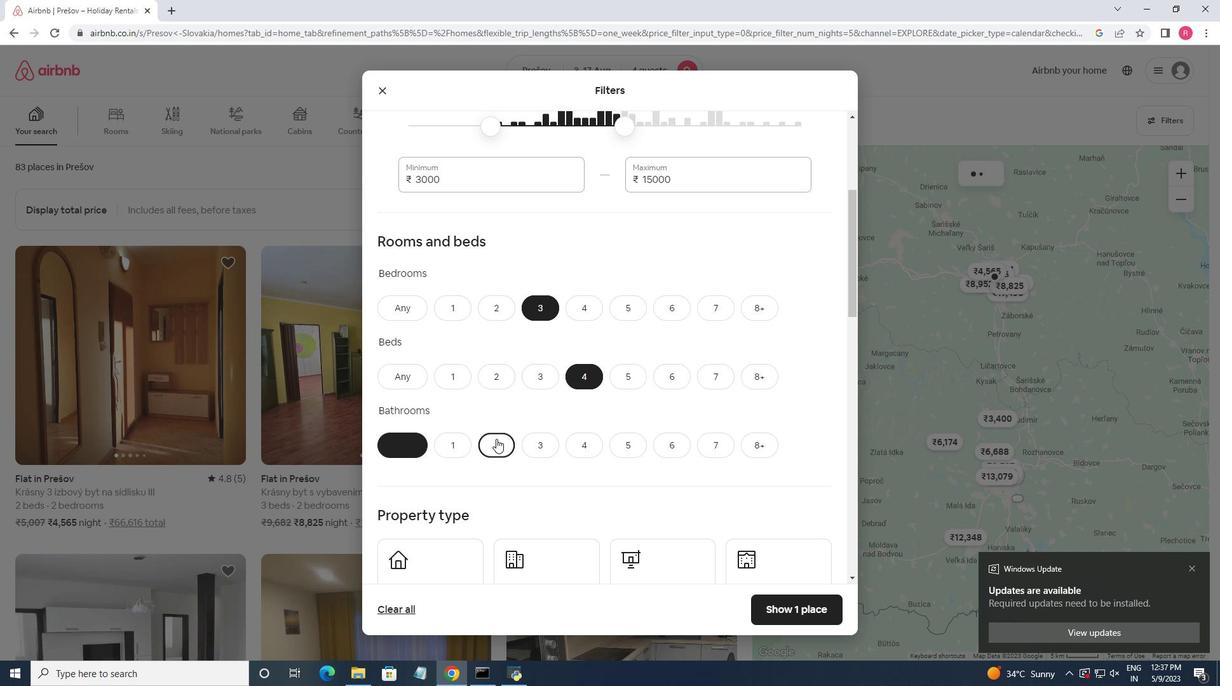 
Action: Mouse scrolled (553, 385) with delta (0, 0)
Screenshot: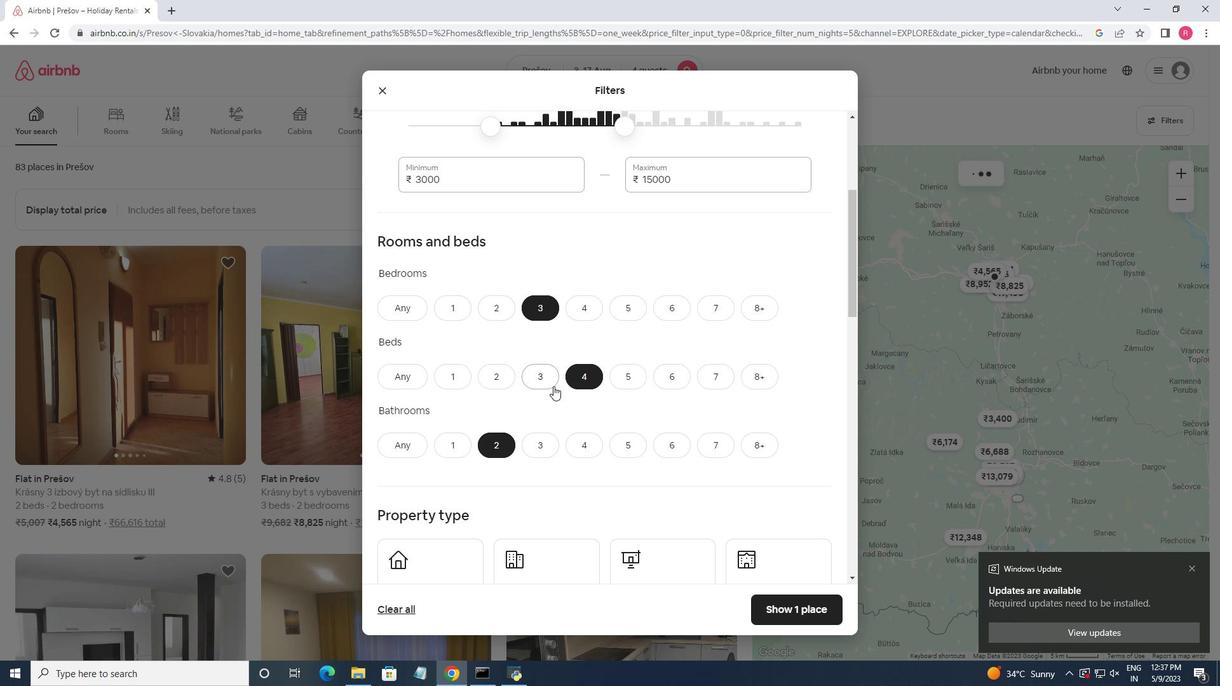 
Action: Mouse scrolled (553, 385) with delta (0, 0)
Screenshot: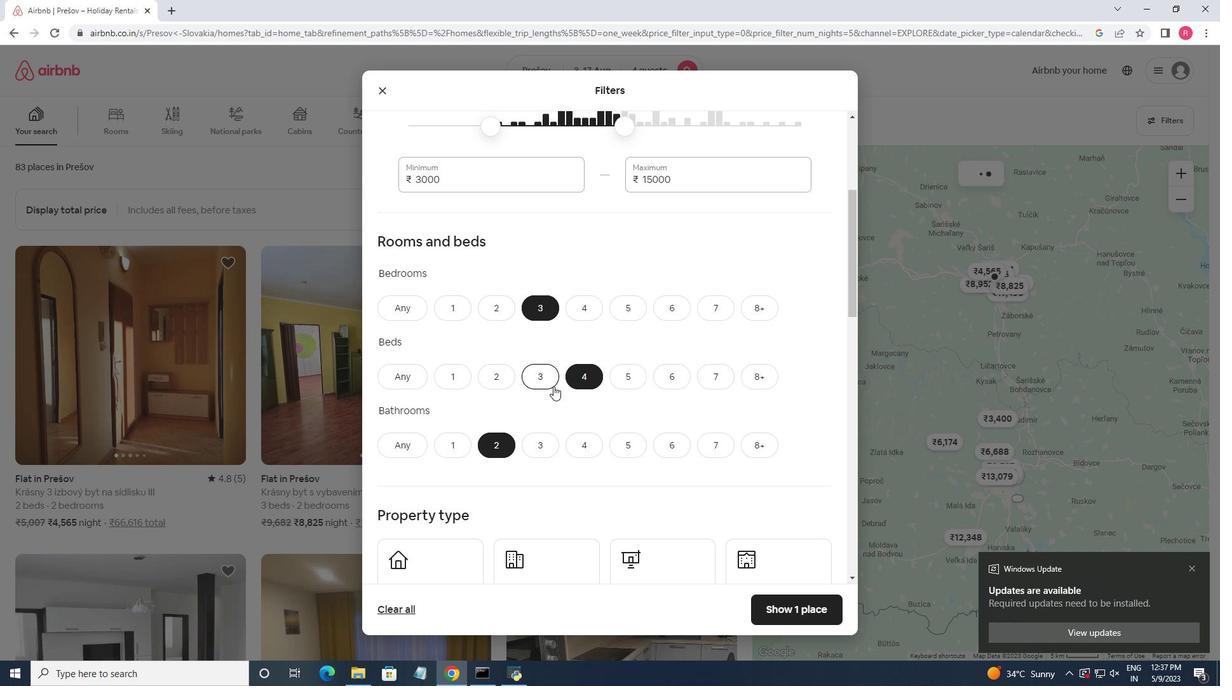 
Action: Mouse scrolled (553, 385) with delta (0, 0)
Screenshot: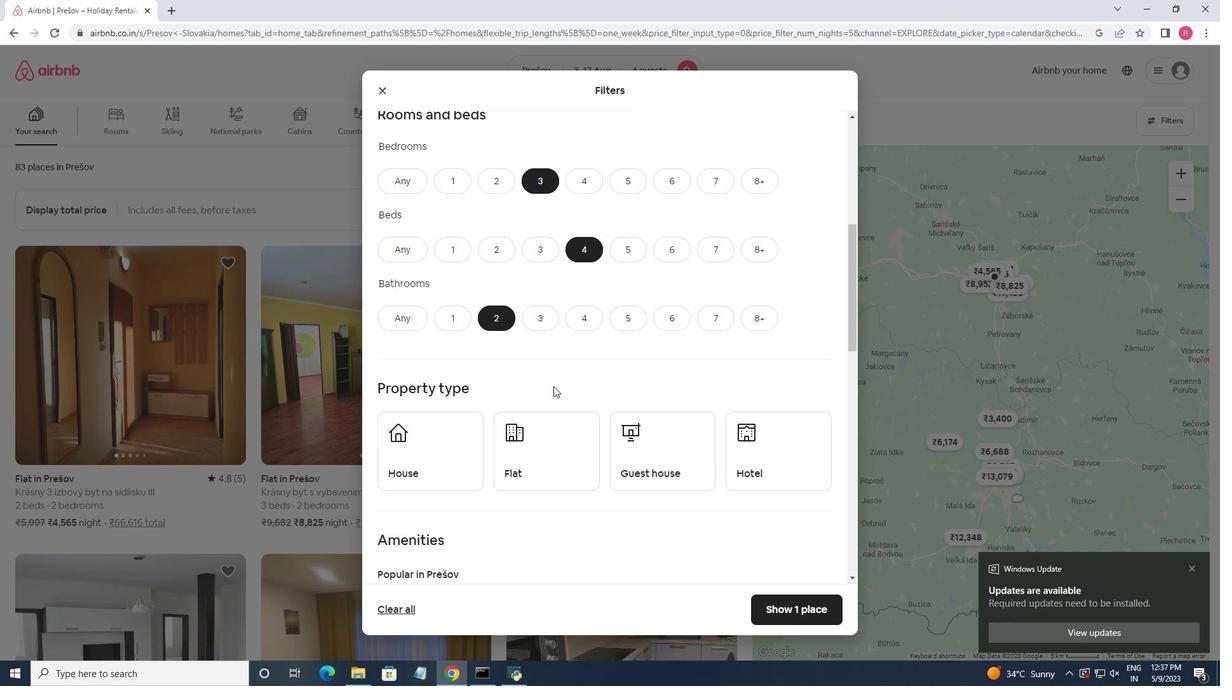 
Action: Mouse moved to (434, 403)
Screenshot: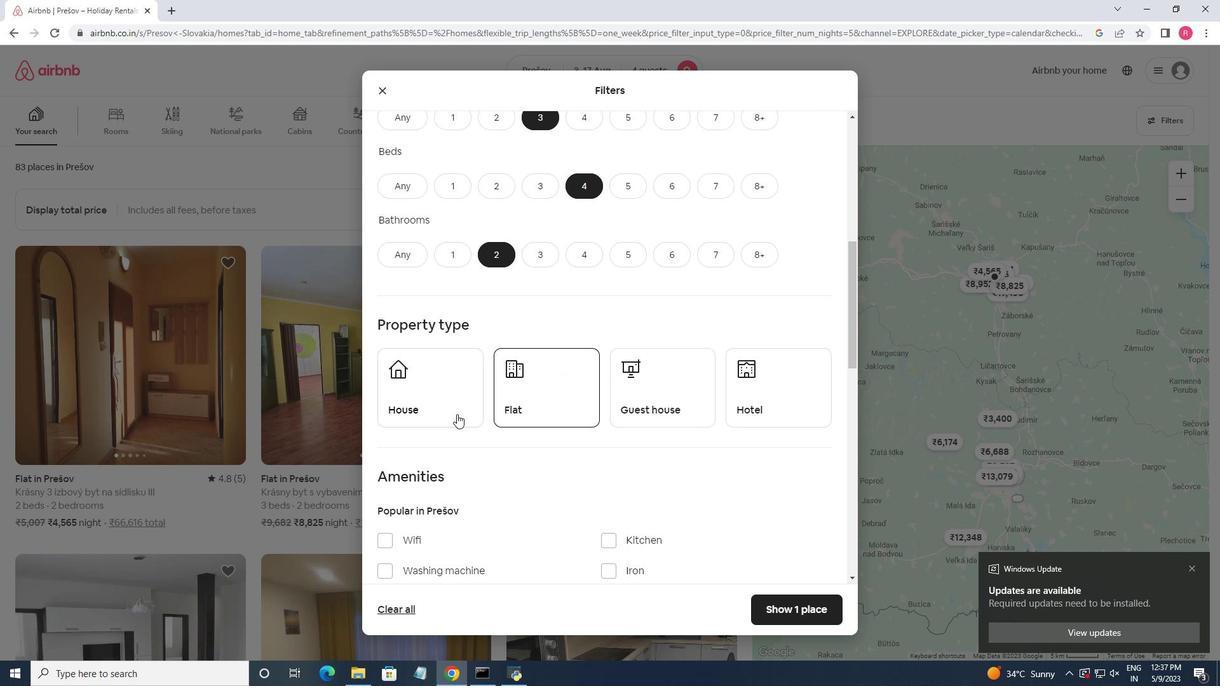 
Action: Mouse pressed left at (434, 403)
Screenshot: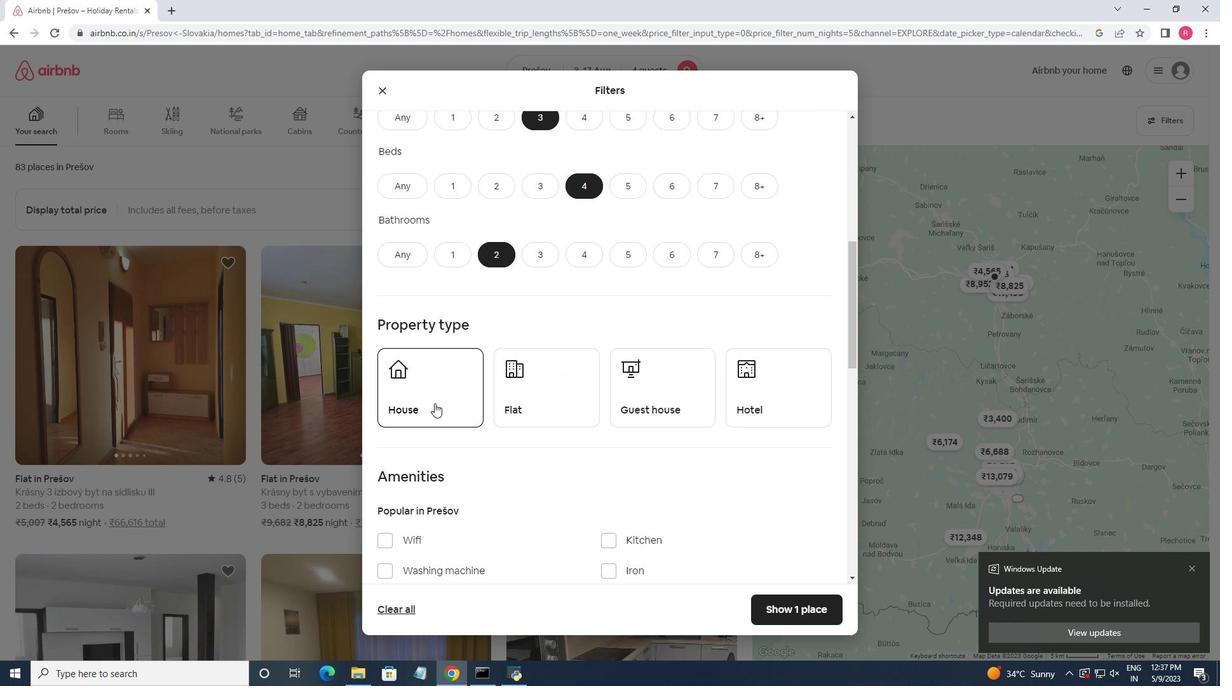 
Action: Mouse moved to (543, 394)
Screenshot: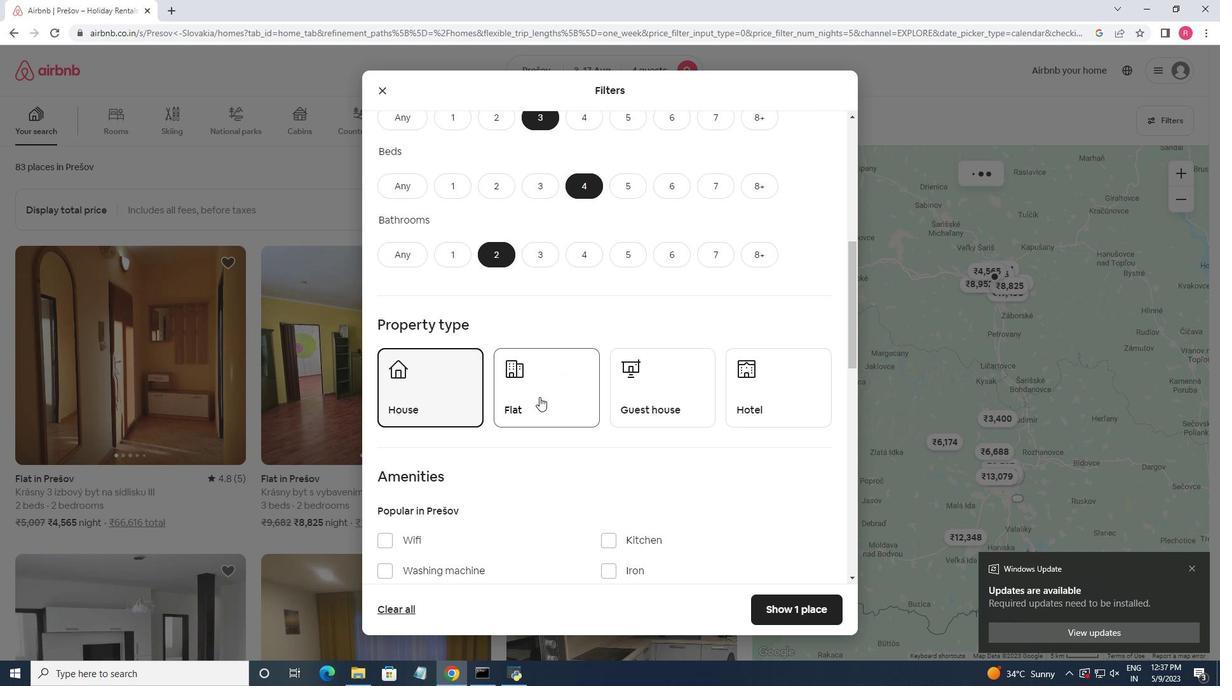 
Action: Mouse pressed left at (543, 394)
Screenshot: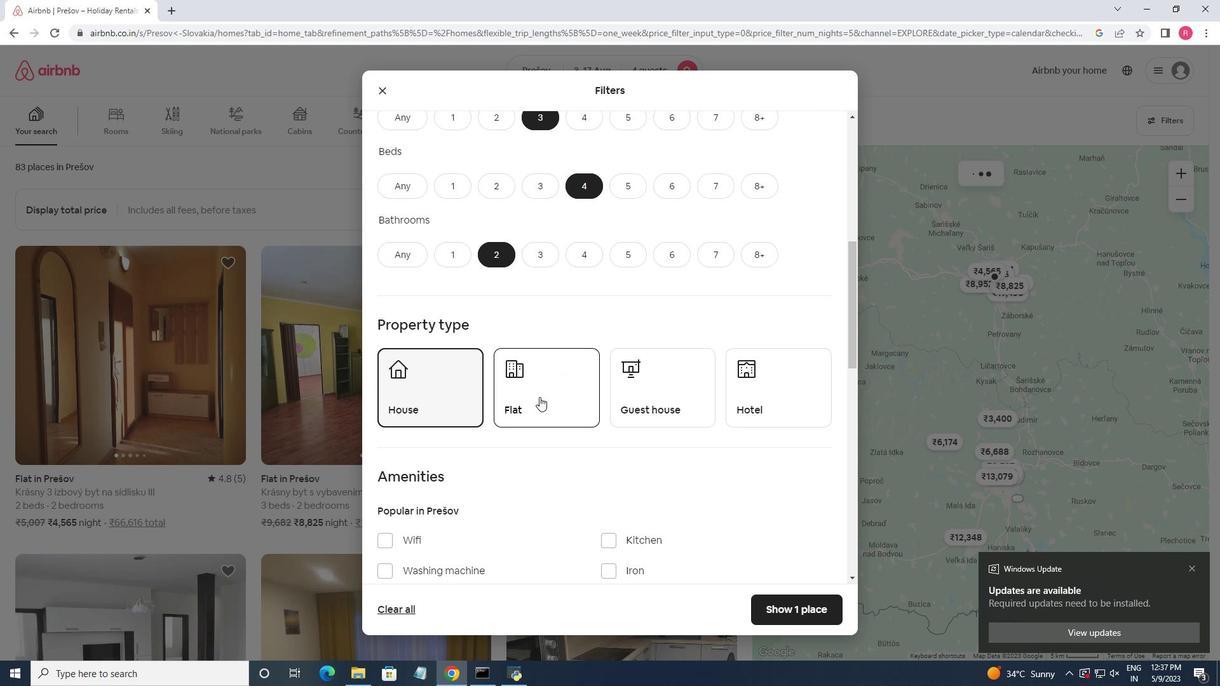 
Action: Mouse moved to (656, 394)
Screenshot: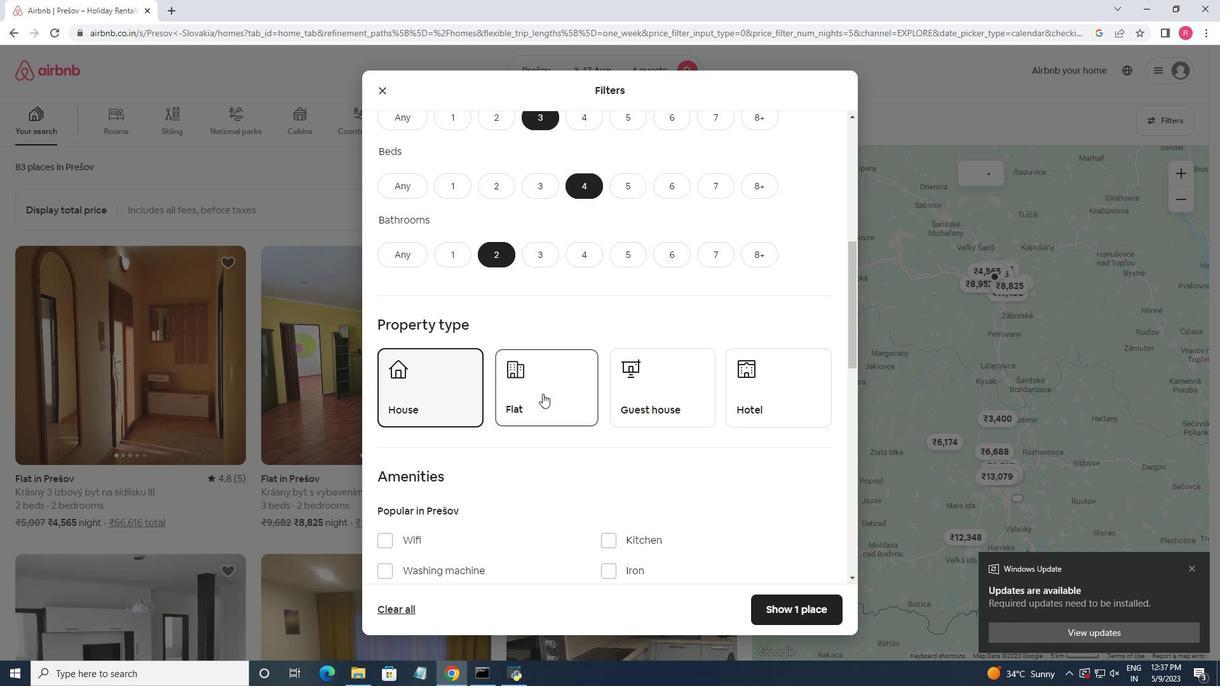 
Action: Mouse pressed left at (656, 394)
Screenshot: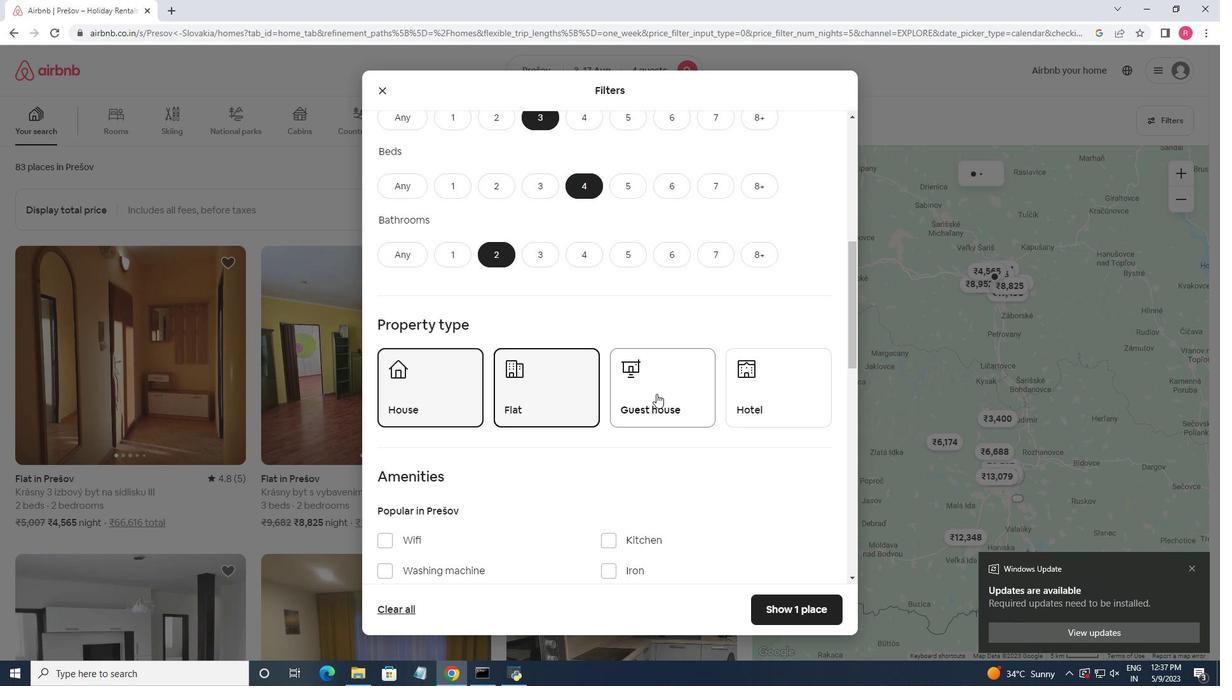 
Action: Mouse moved to (606, 321)
Screenshot: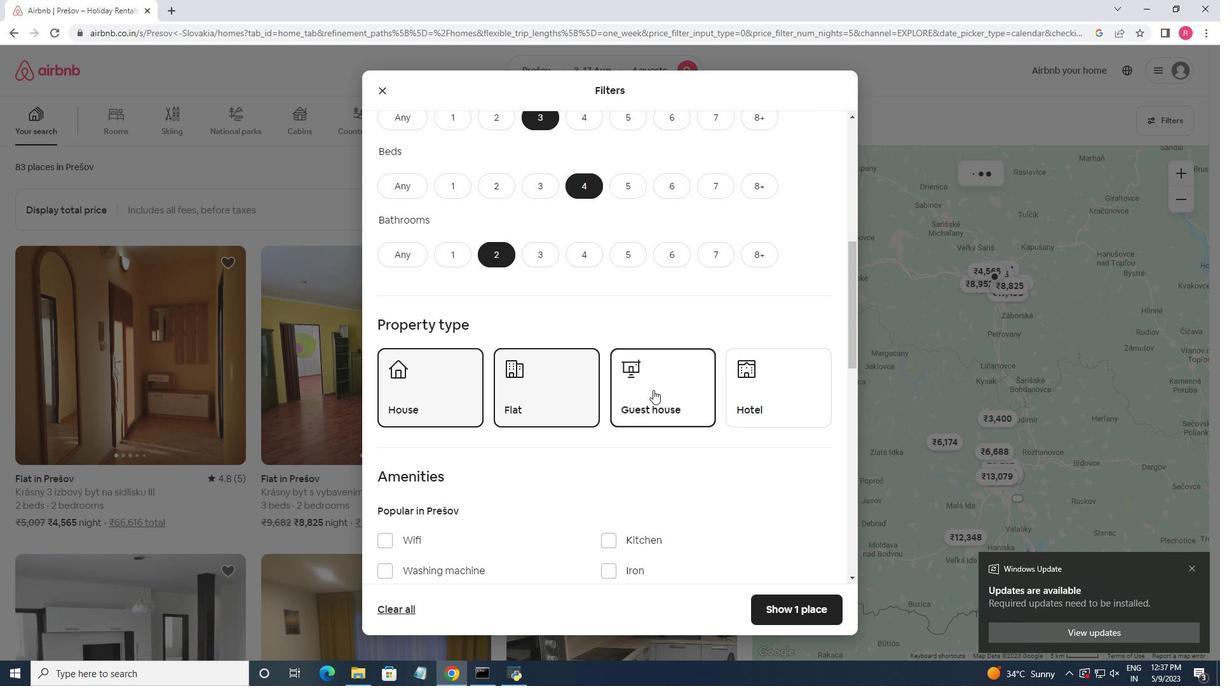 
Action: Mouse scrolled (606, 321) with delta (0, 0)
Screenshot: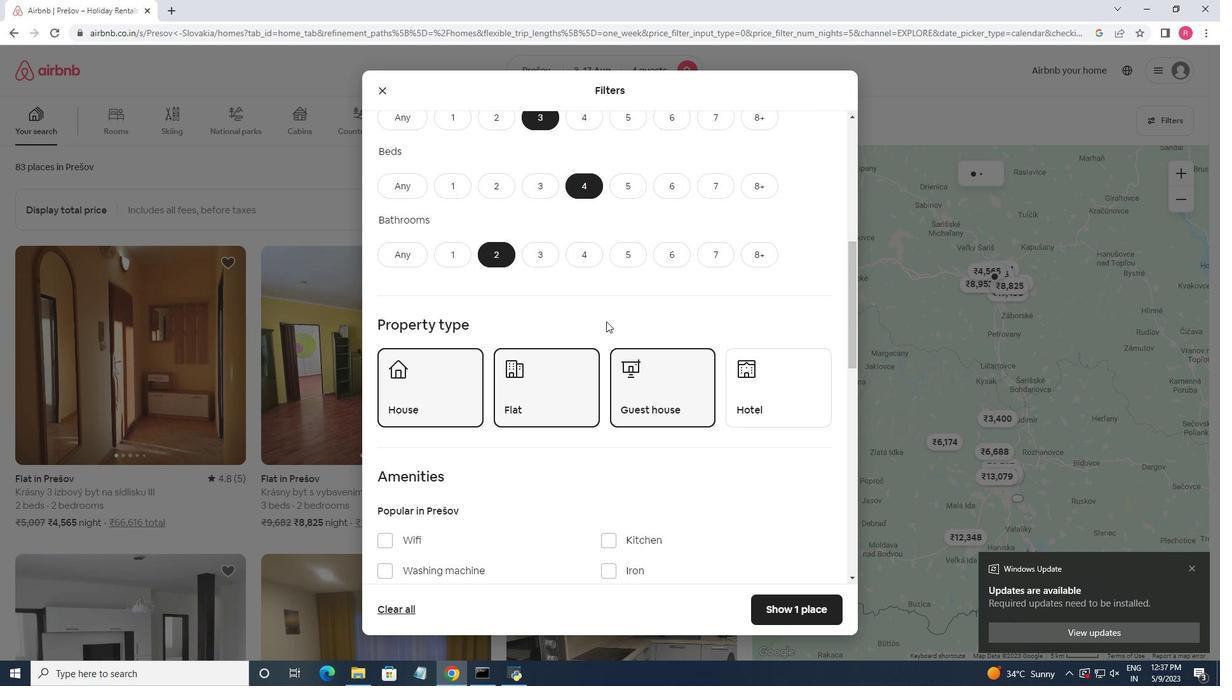 
Action: Mouse scrolled (606, 321) with delta (0, 0)
Screenshot: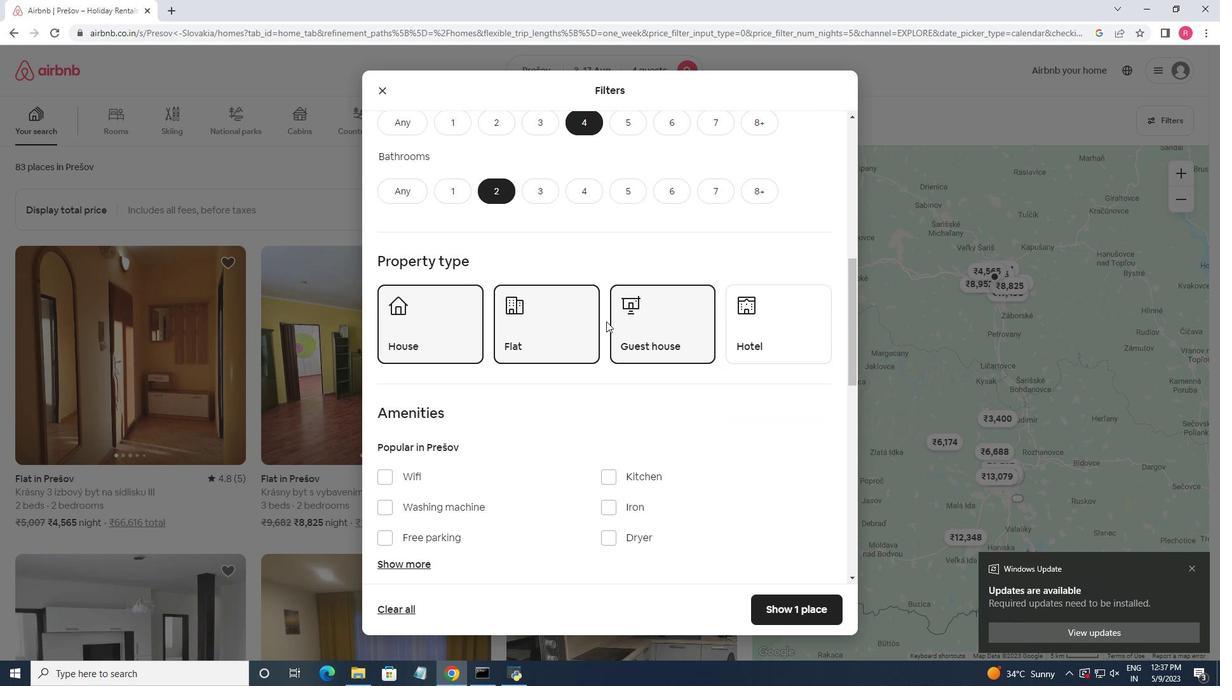 
Action: Mouse scrolled (606, 321) with delta (0, 0)
Screenshot: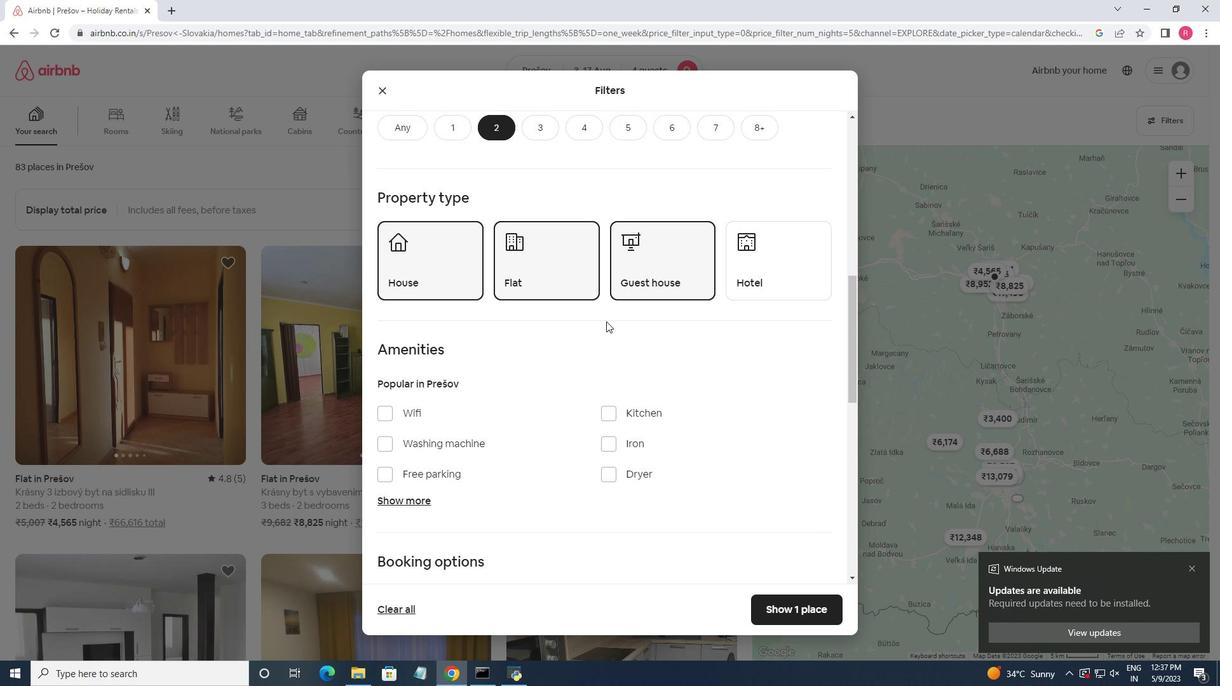 
Action: Mouse scrolled (606, 321) with delta (0, 0)
Screenshot: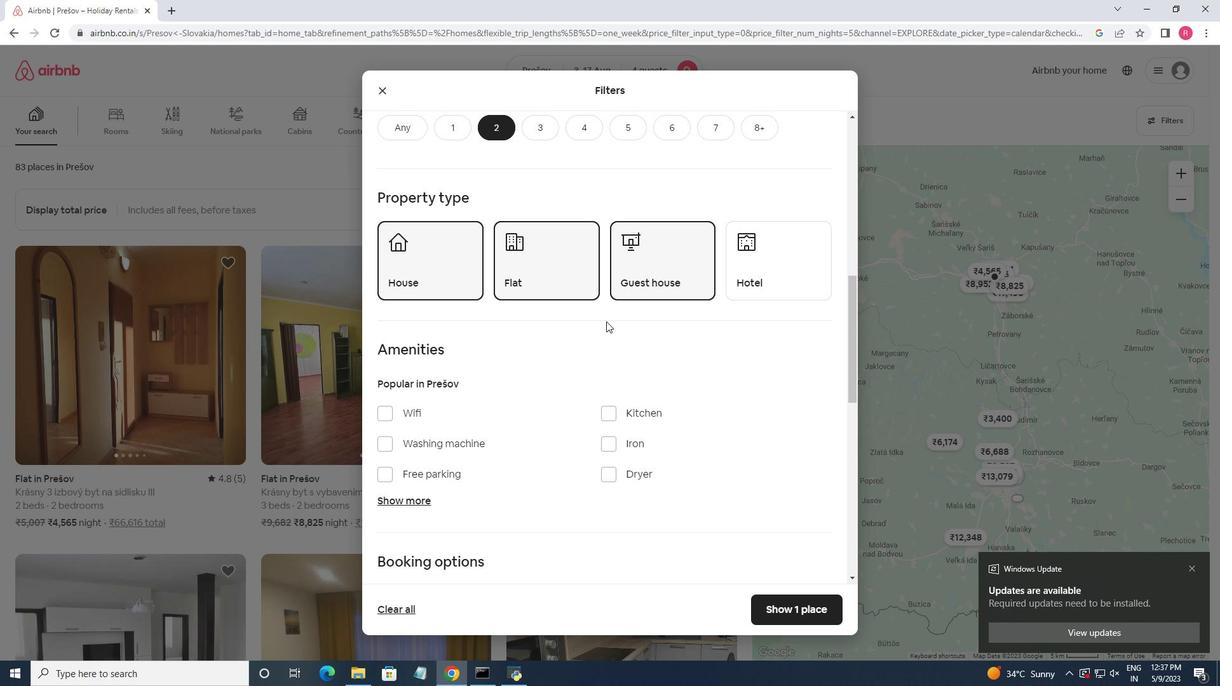 
Action: Mouse scrolled (606, 321) with delta (0, 0)
Screenshot: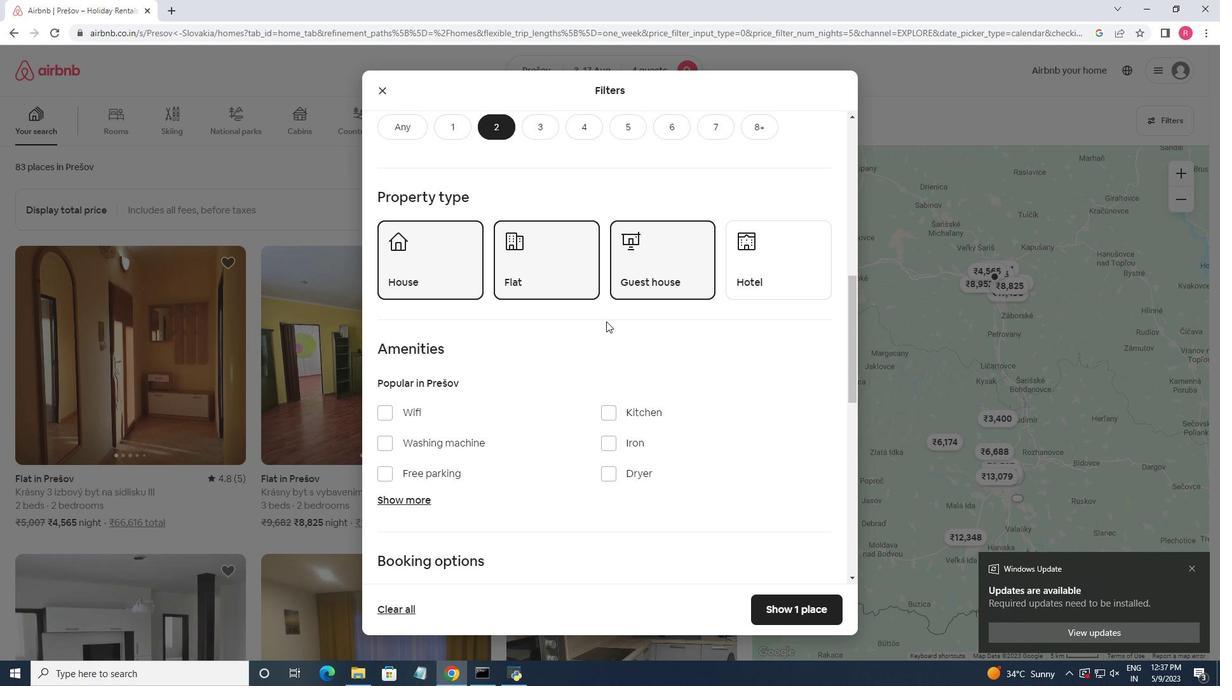 
Action: Mouse moved to (454, 303)
Screenshot: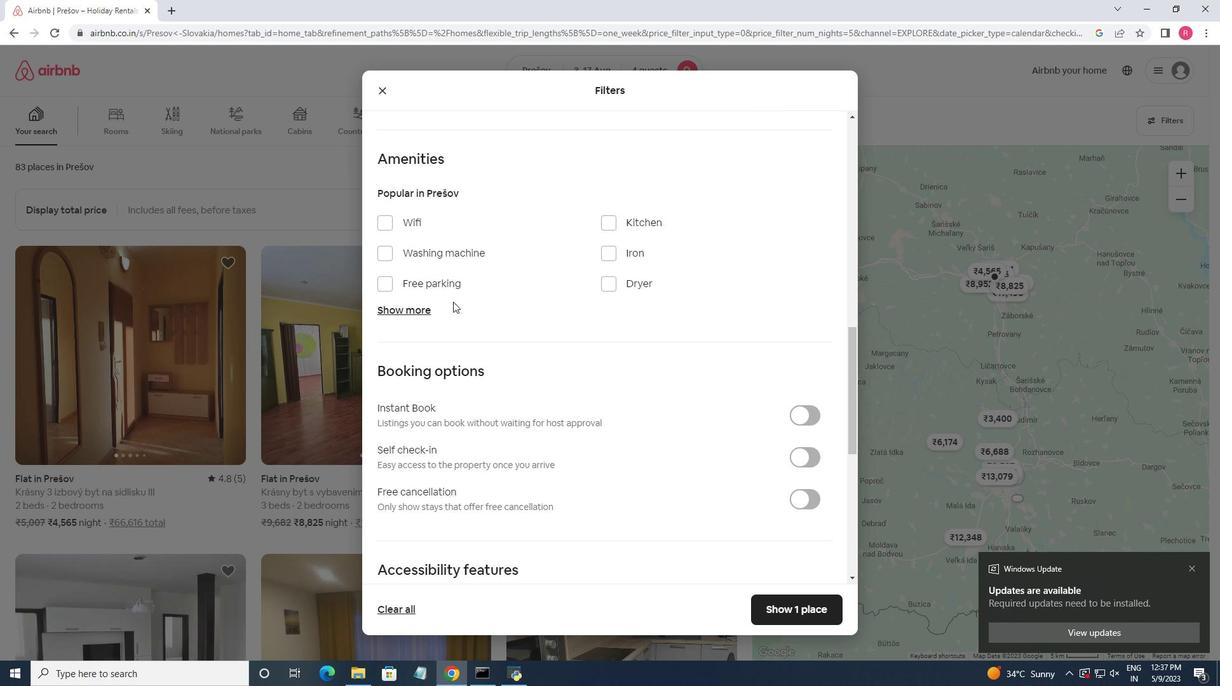 
Action: Mouse scrolled (454, 302) with delta (0, 0)
Screenshot: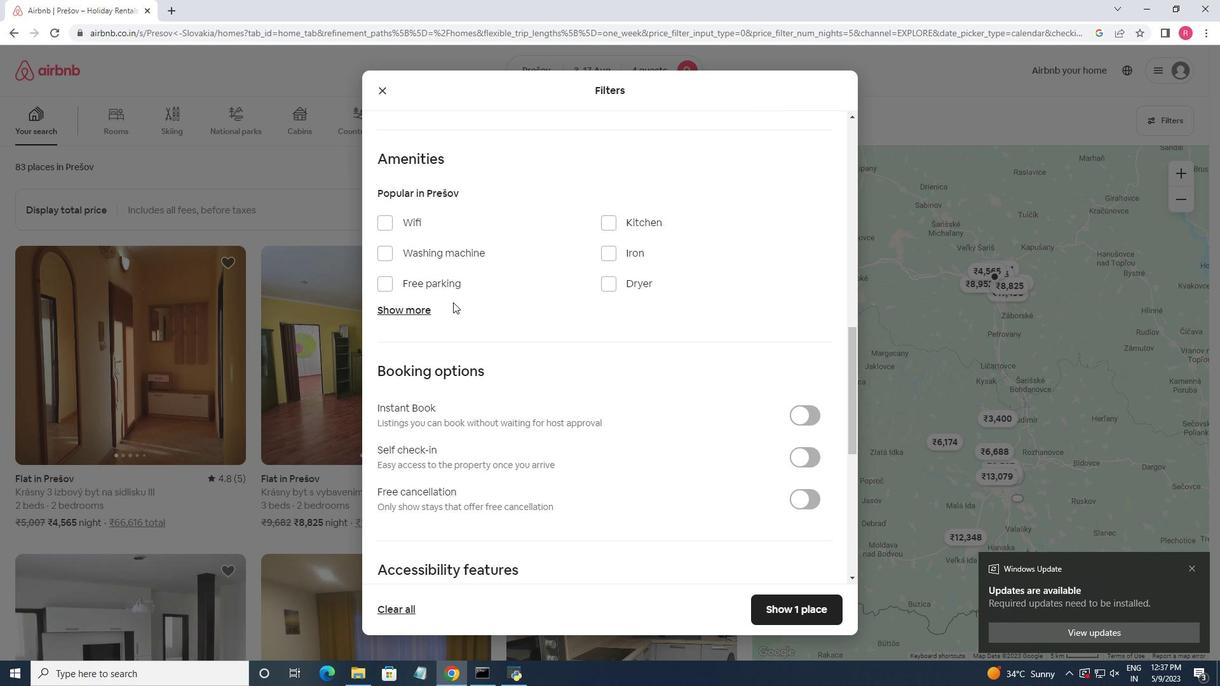 
Action: Mouse moved to (455, 307)
Screenshot: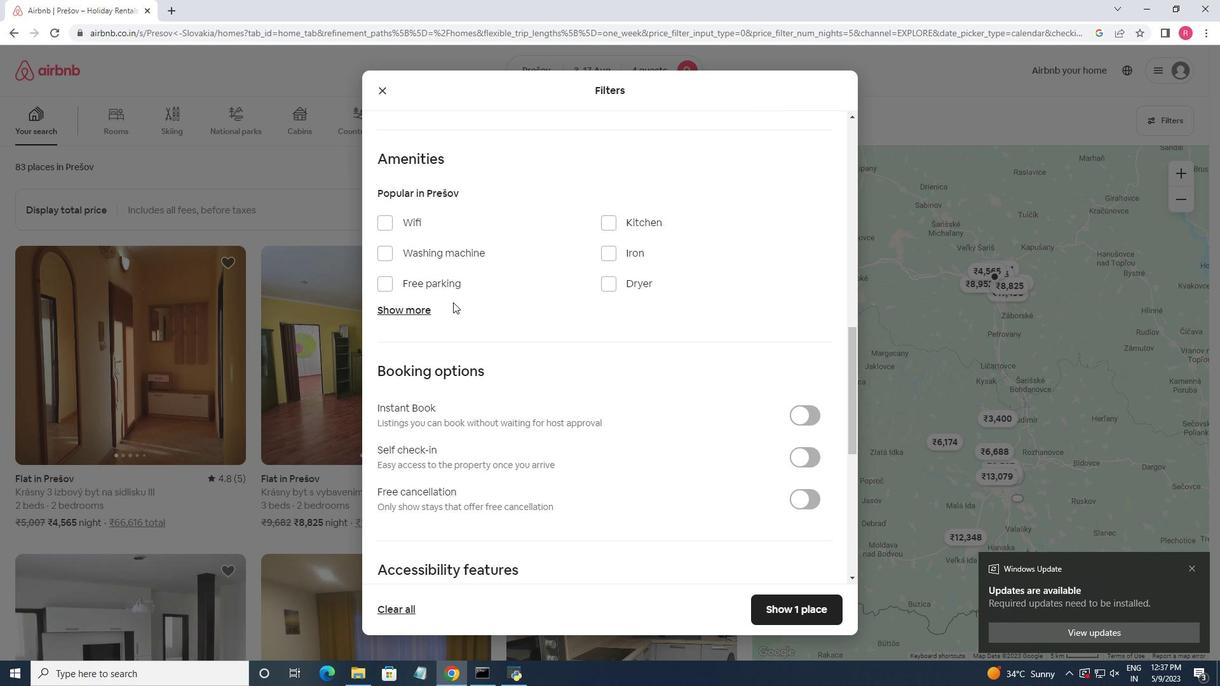 
Action: Mouse scrolled (455, 306) with delta (0, 0)
Screenshot: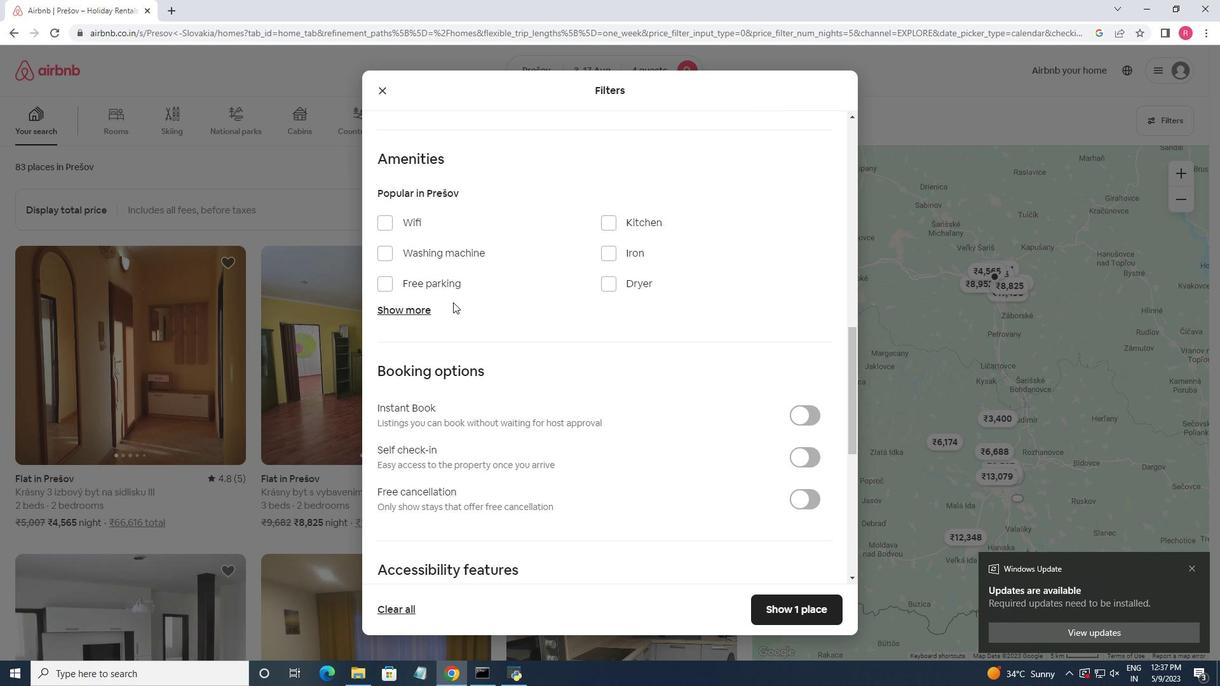 
Action: Mouse moved to (810, 328)
Screenshot: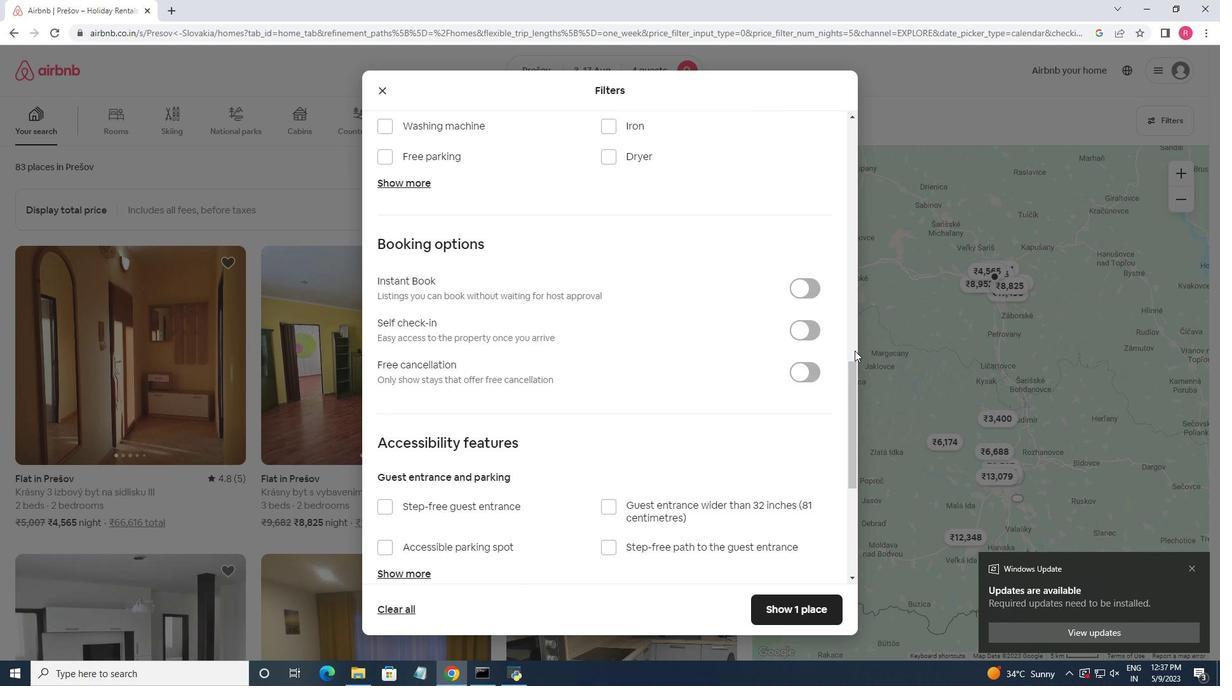 
Action: Mouse pressed left at (810, 328)
Screenshot: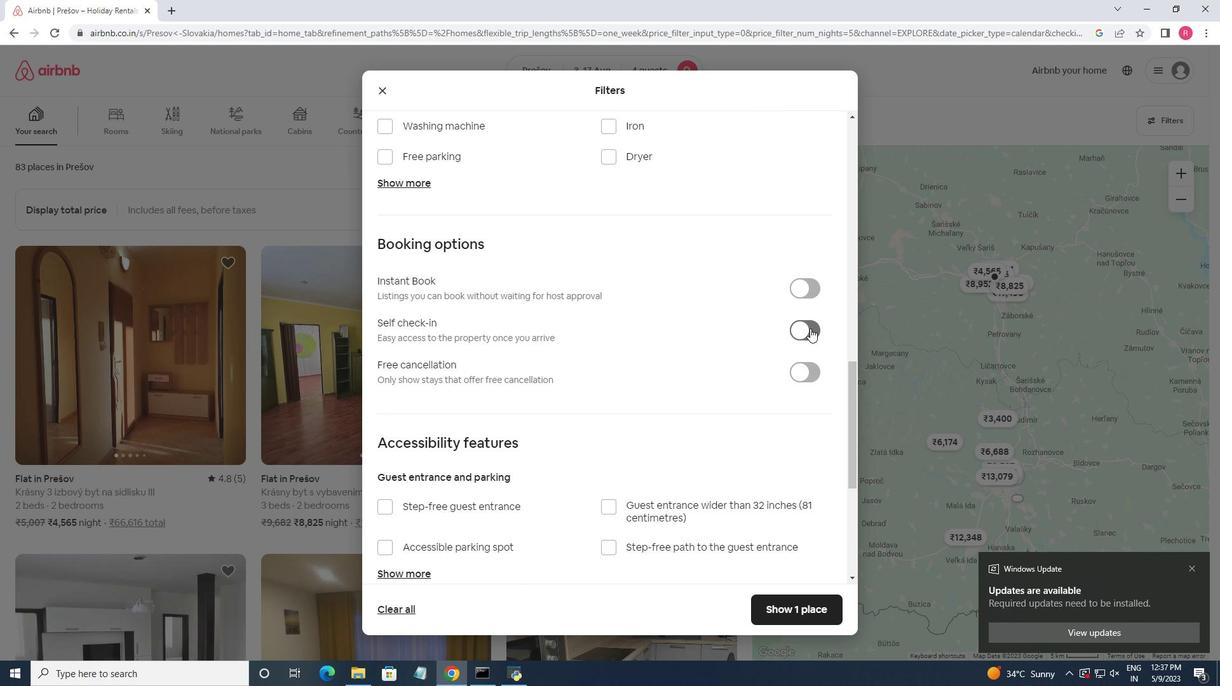 
Action: Mouse moved to (730, 344)
Screenshot: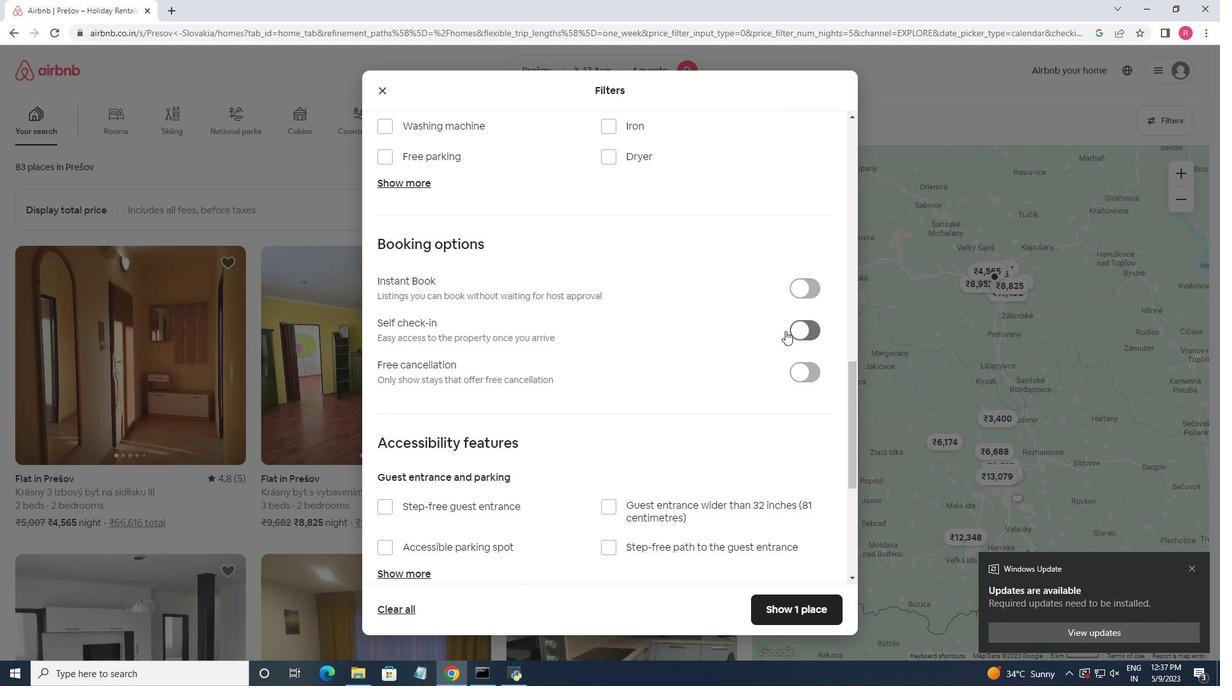 
Action: Mouse scrolled (730, 343) with delta (0, 0)
Screenshot: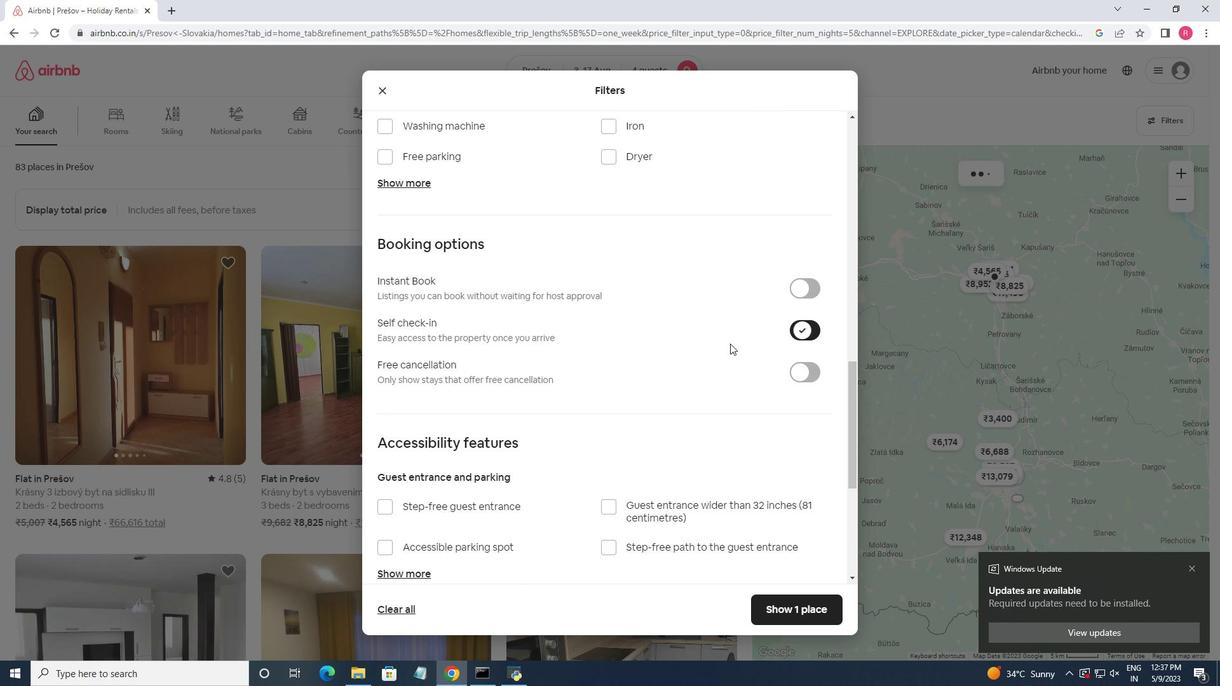 
Action: Mouse scrolled (730, 343) with delta (0, 0)
Screenshot: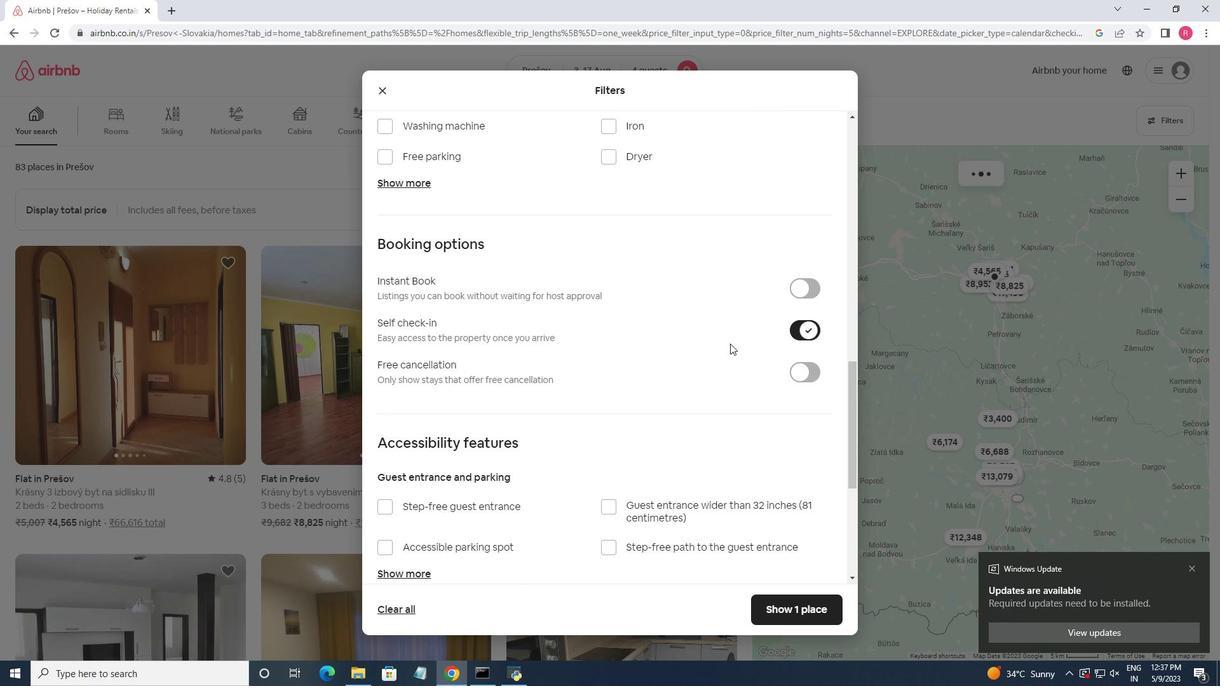 
Action: Mouse scrolled (730, 343) with delta (0, 0)
Screenshot: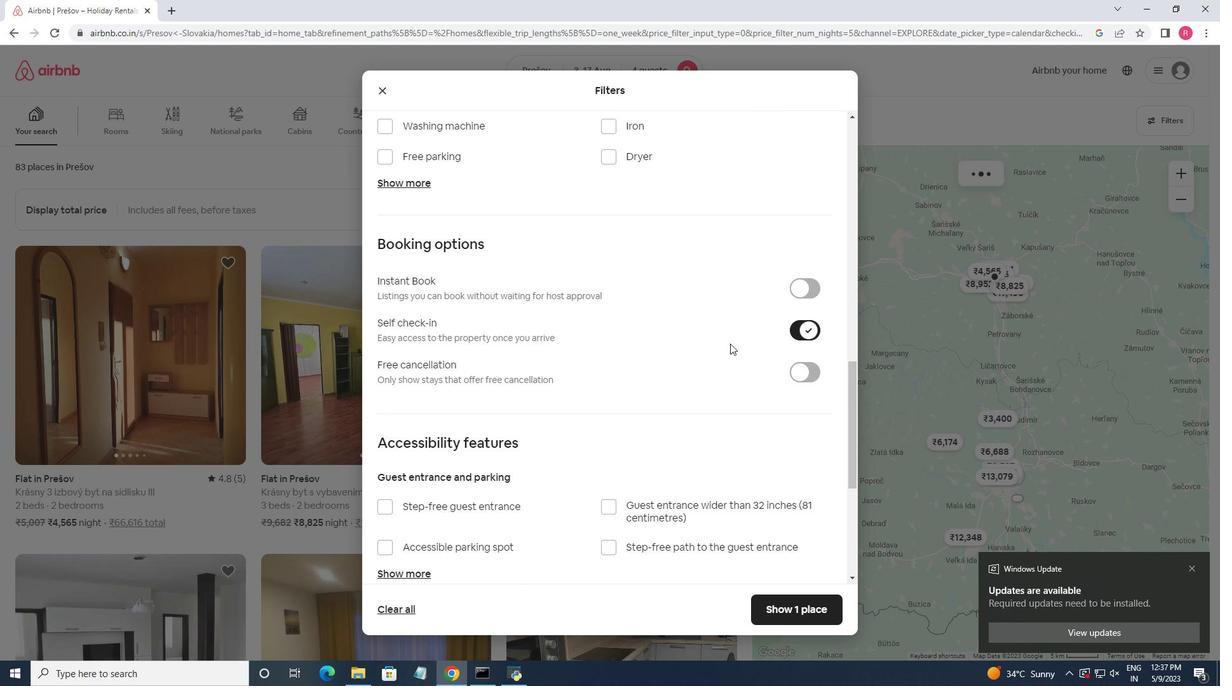 
Action: Mouse scrolled (730, 343) with delta (0, 0)
Screenshot: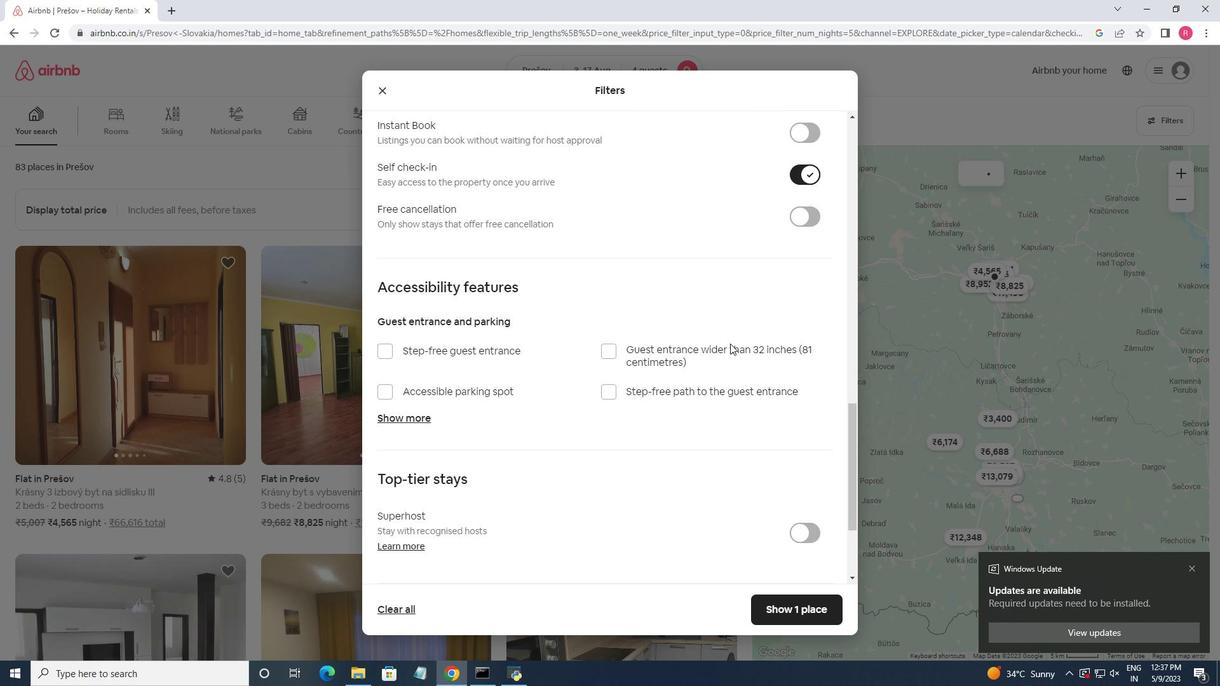 
Action: Mouse scrolled (730, 343) with delta (0, 0)
Screenshot: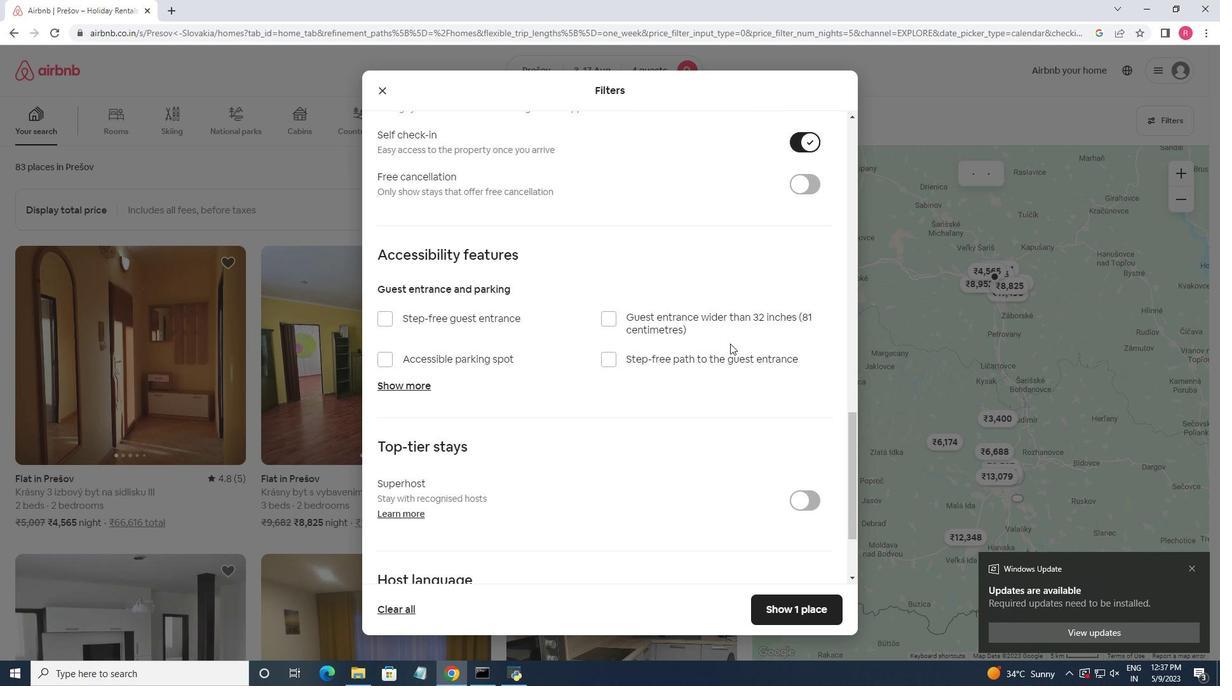 
Action: Mouse scrolled (730, 343) with delta (0, 0)
Screenshot: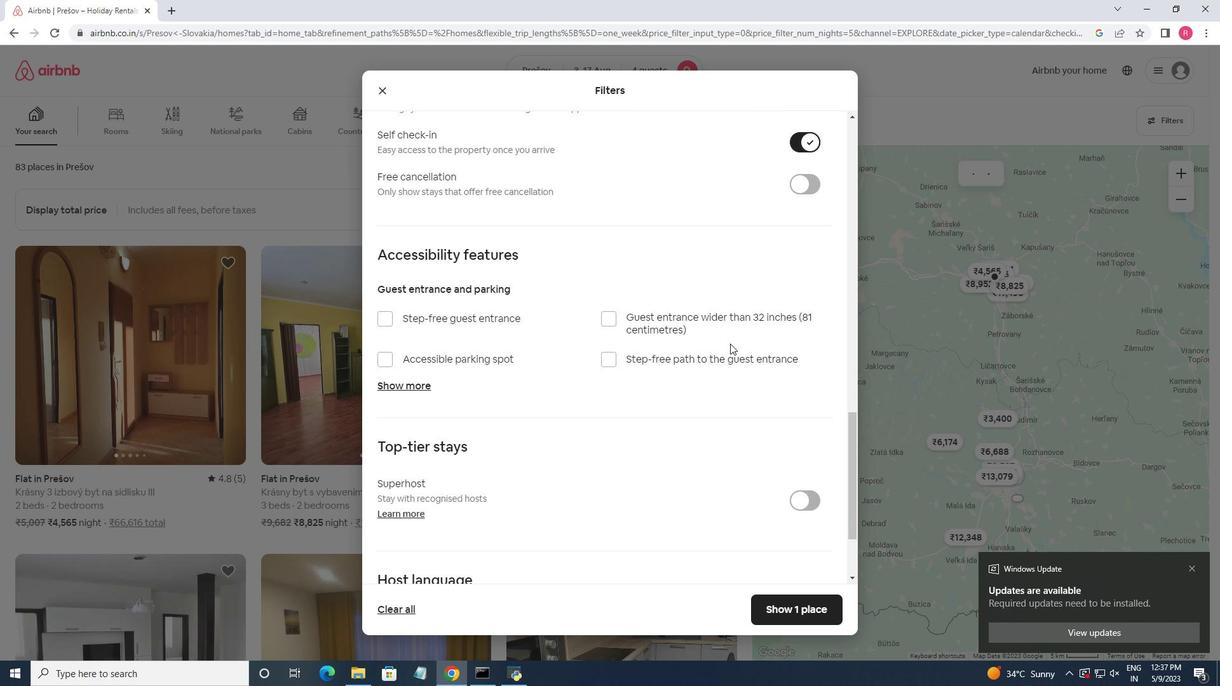 
Action: Mouse scrolled (730, 343) with delta (0, 0)
Screenshot: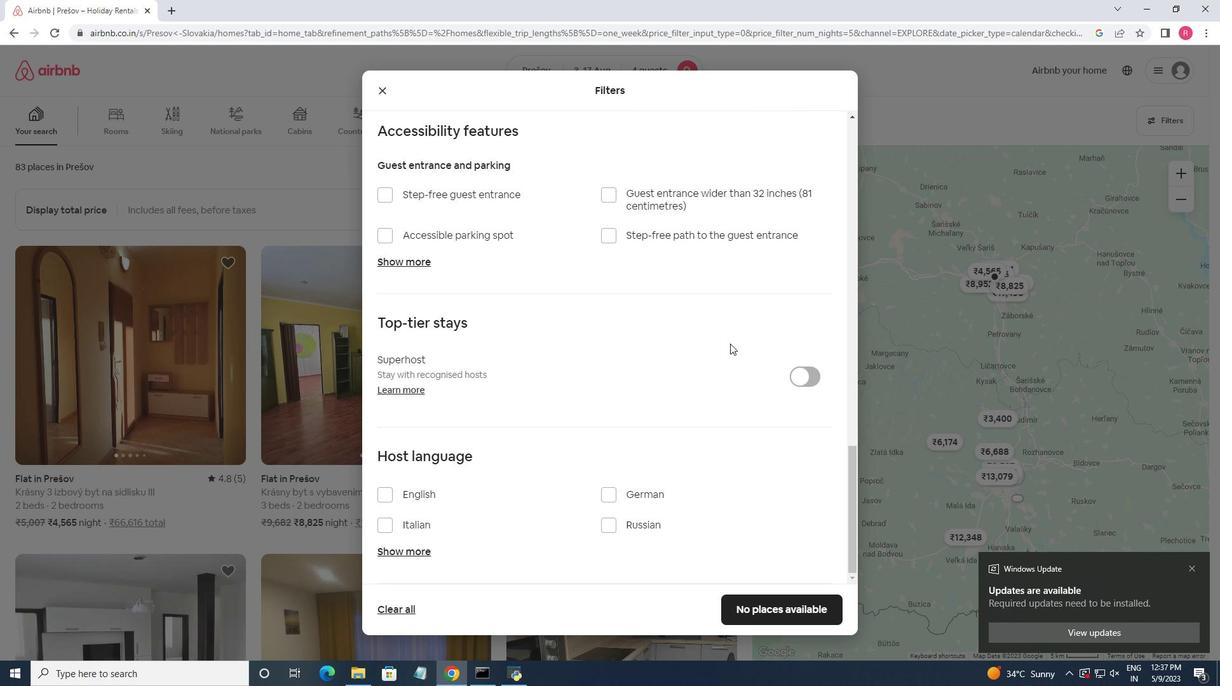 
Action: Mouse scrolled (730, 343) with delta (0, 0)
Screenshot: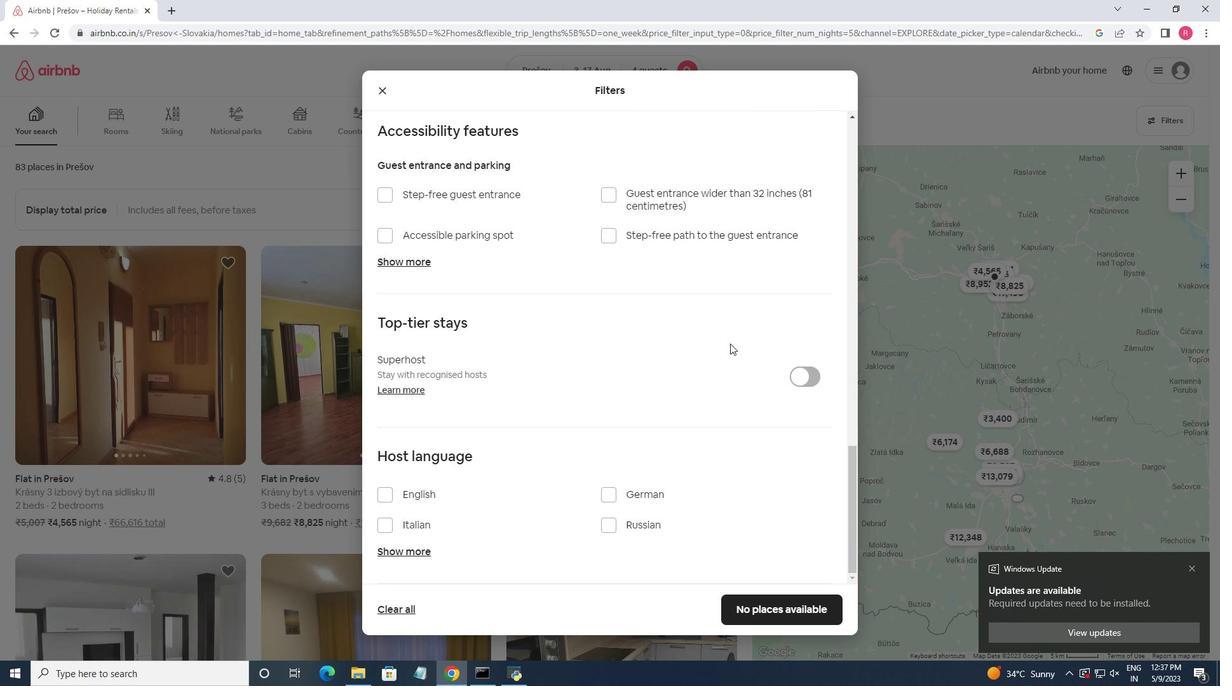 
Action: Mouse moved to (373, 496)
Screenshot: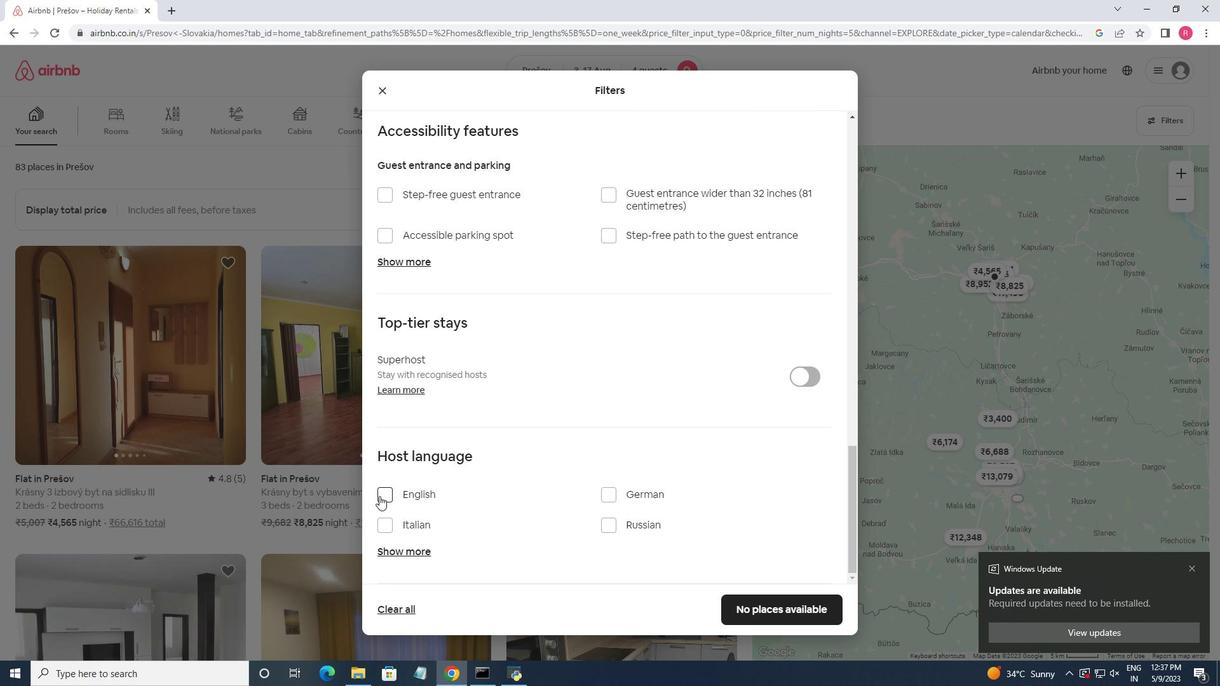 
Action: Mouse pressed left at (373, 496)
Screenshot: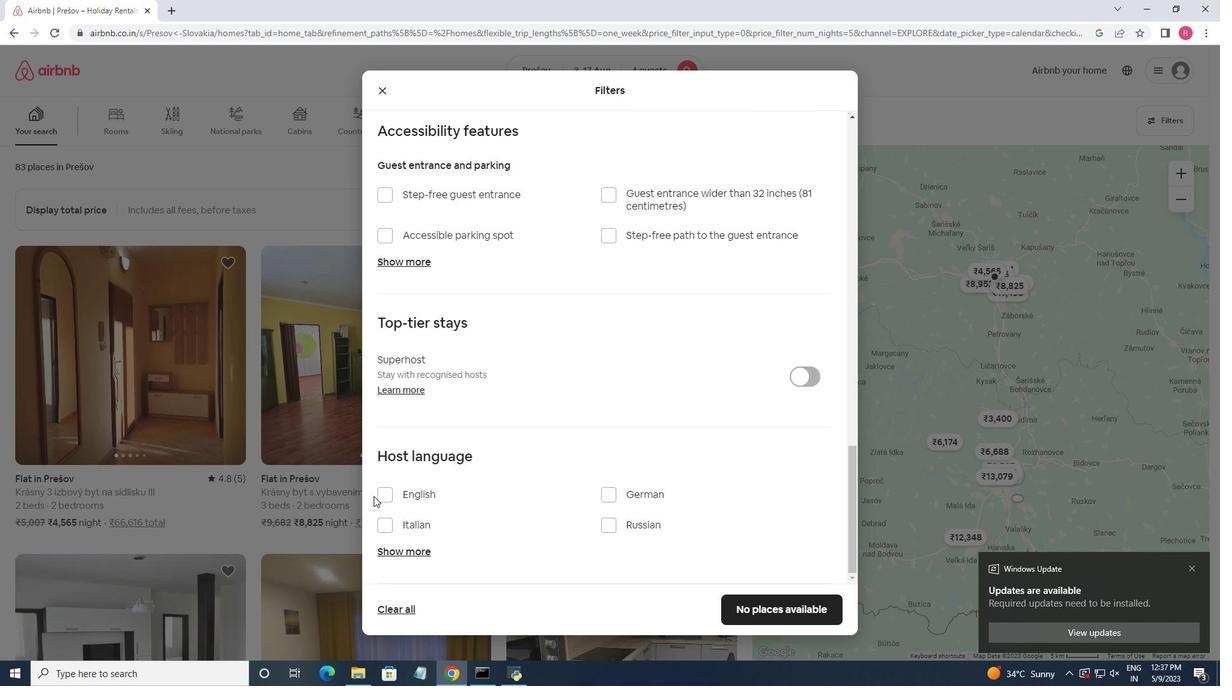 
Action: Mouse moved to (389, 495)
Screenshot: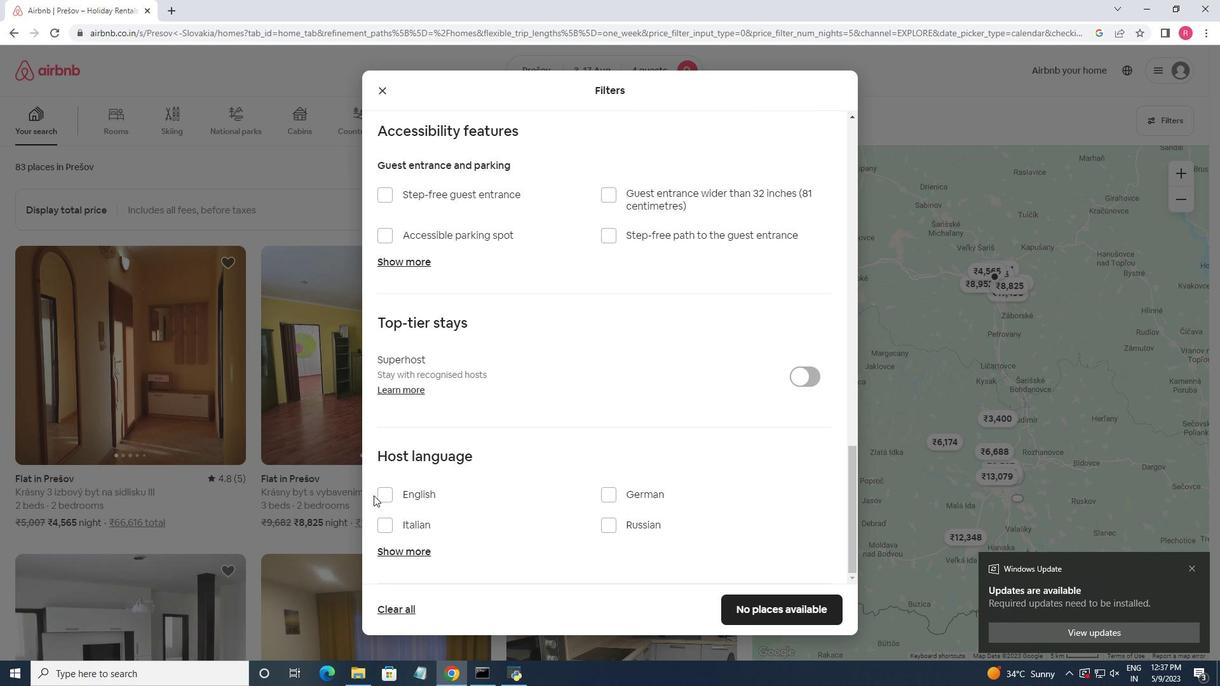 
Action: Mouse pressed left at (389, 495)
Screenshot: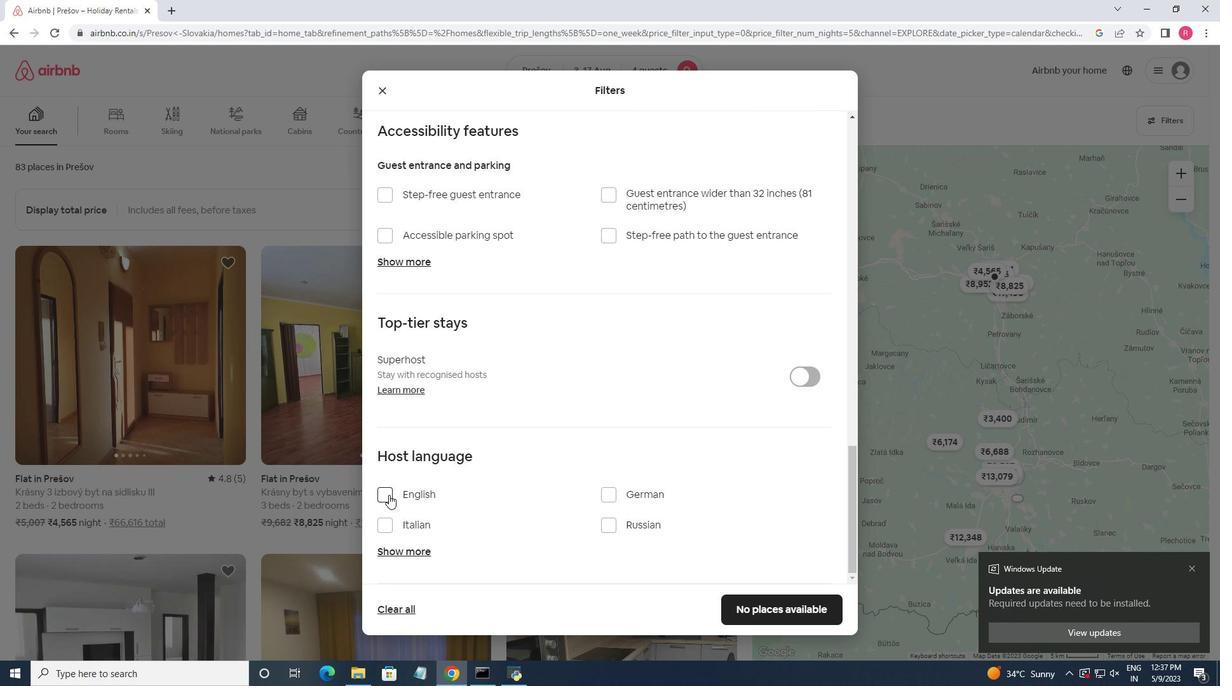 
Action: Mouse moved to (778, 608)
Screenshot: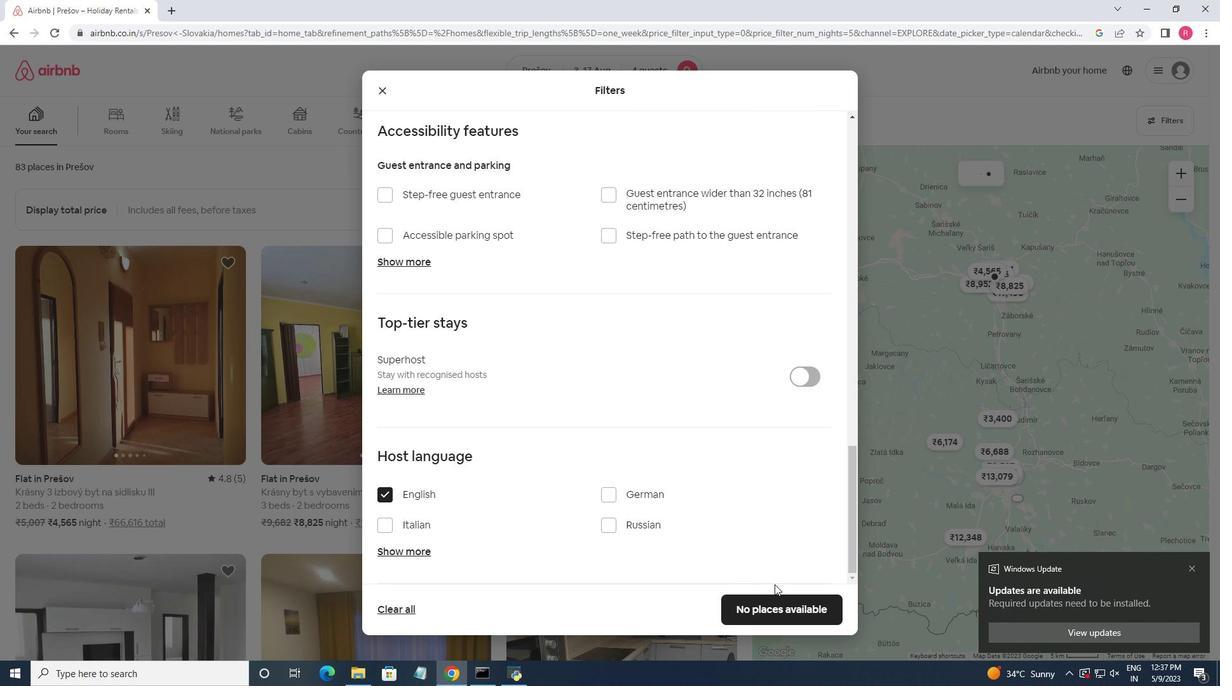 
Action: Mouse pressed left at (778, 608)
Screenshot: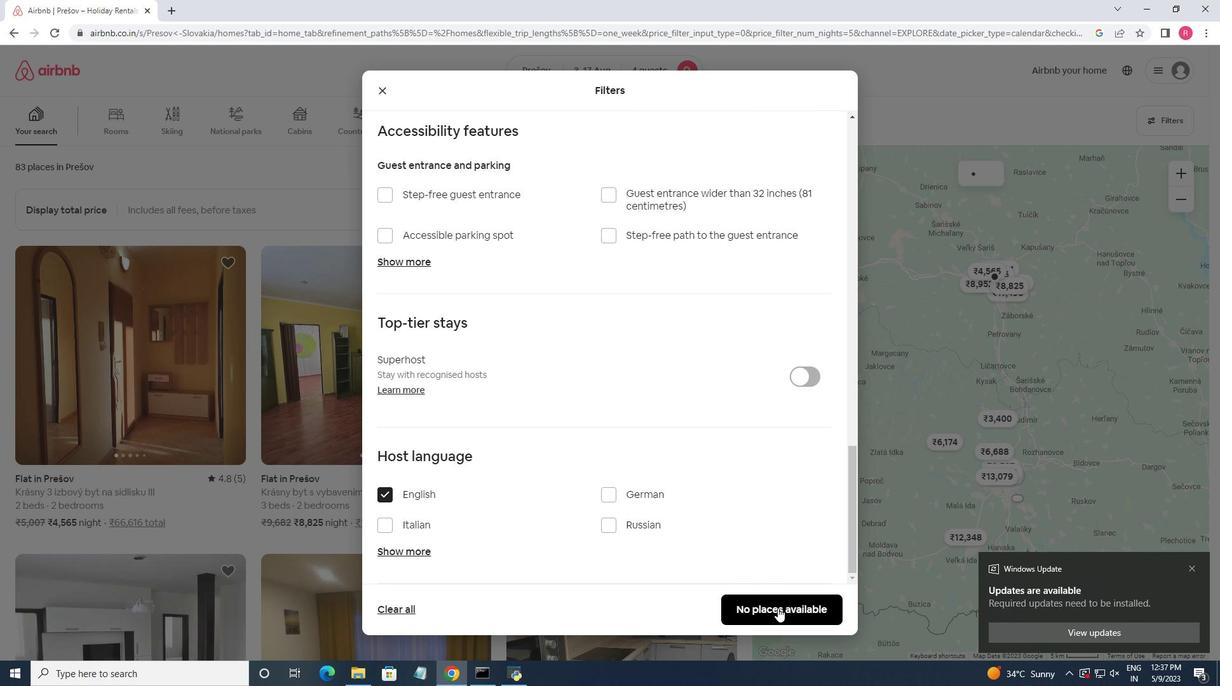 
Action: Mouse moved to (709, 349)
Screenshot: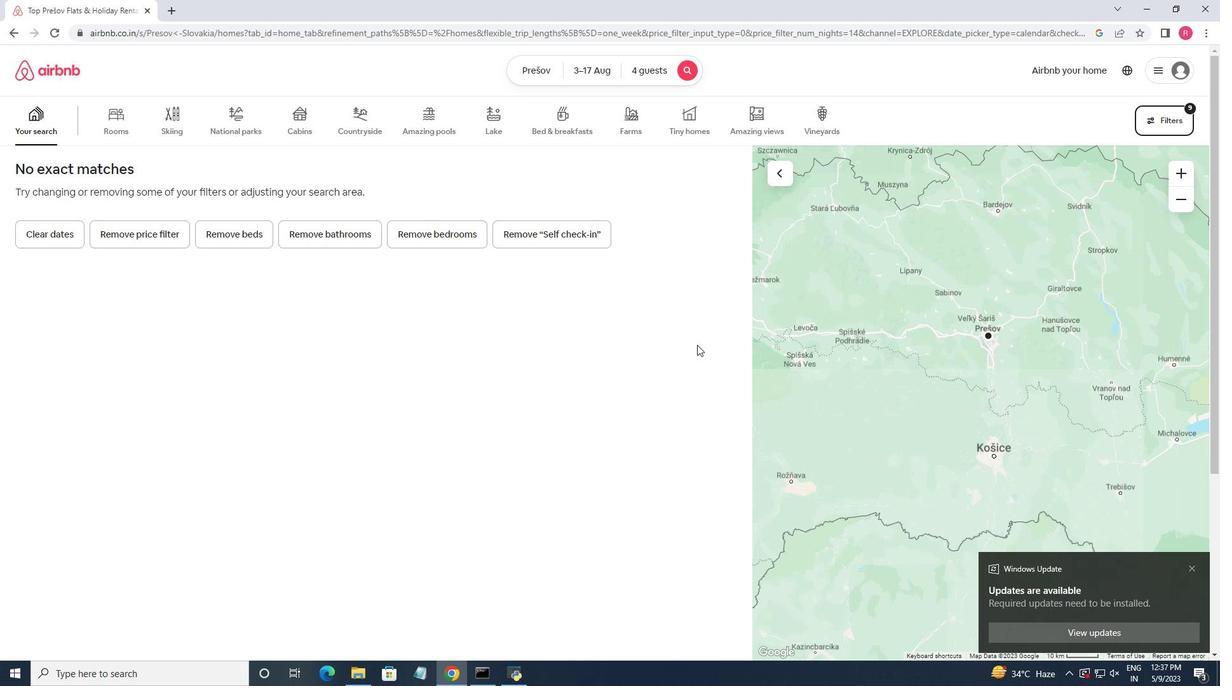 
